 Task: Create a due date automation trigger when advanced on, 2 days after a card is due add fields without custom field "Resume" set to a number lower than 1 and lower or equal to 10 at 11:00 AM.
Action: Mouse moved to (944, 275)
Screenshot: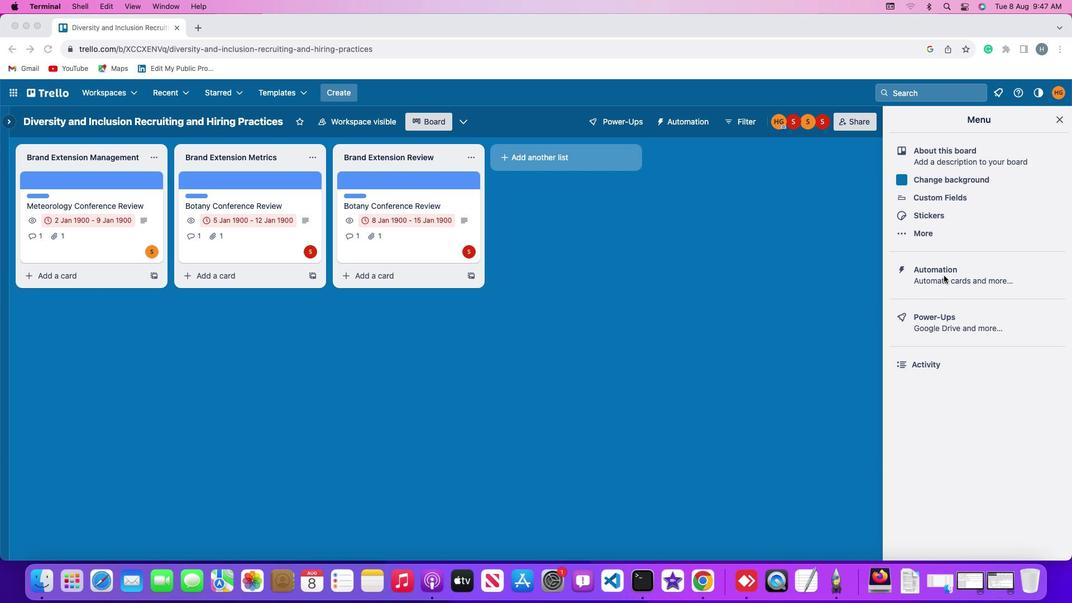 
Action: Mouse pressed left at (944, 275)
Screenshot: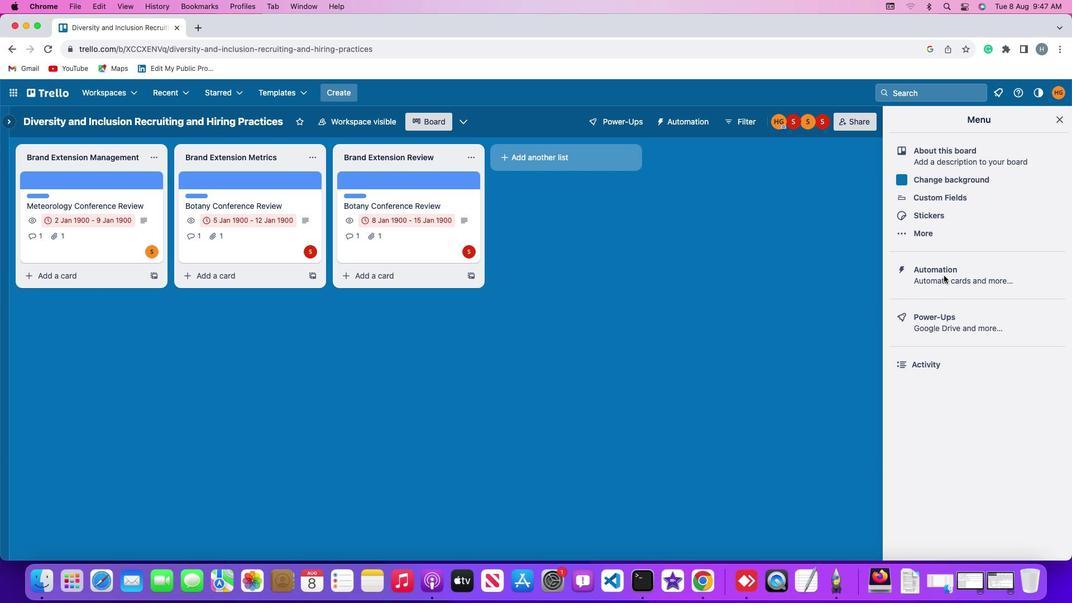 
Action: Mouse pressed left at (944, 275)
Screenshot: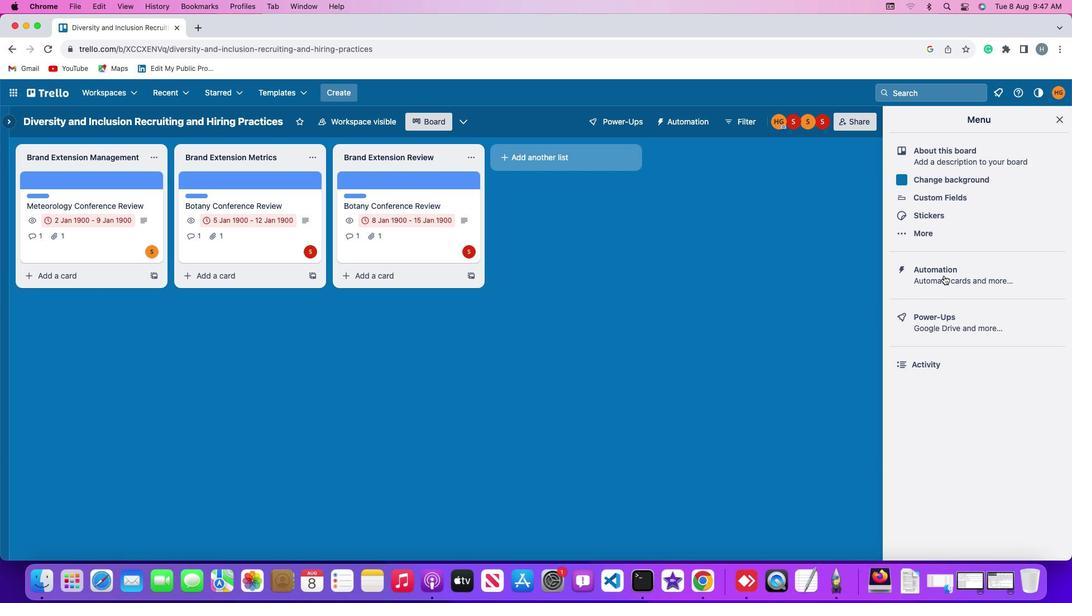 
Action: Mouse moved to (48, 263)
Screenshot: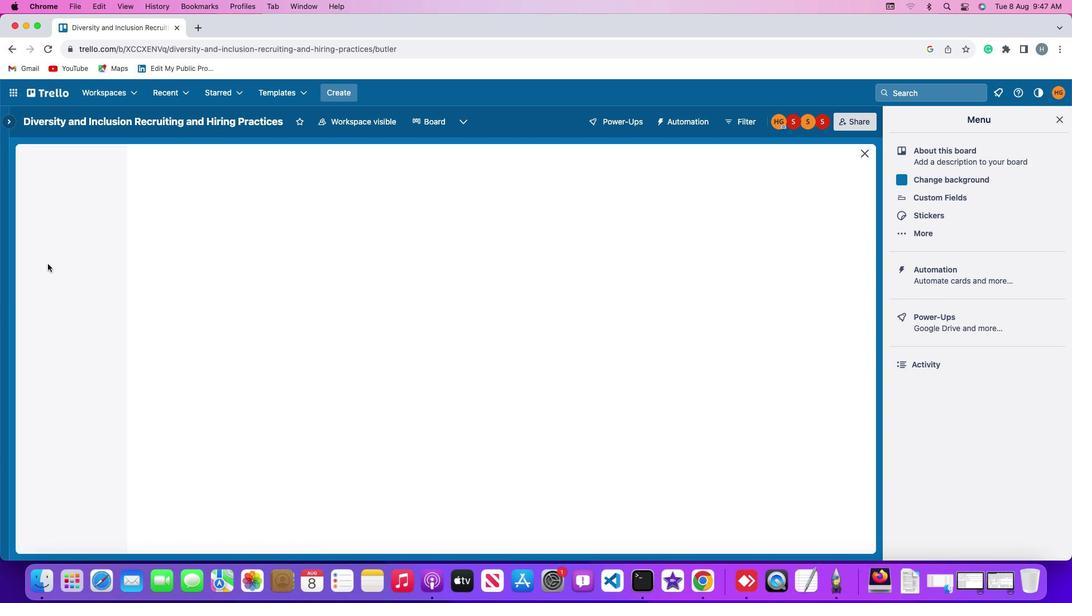 
Action: Mouse pressed left at (48, 263)
Screenshot: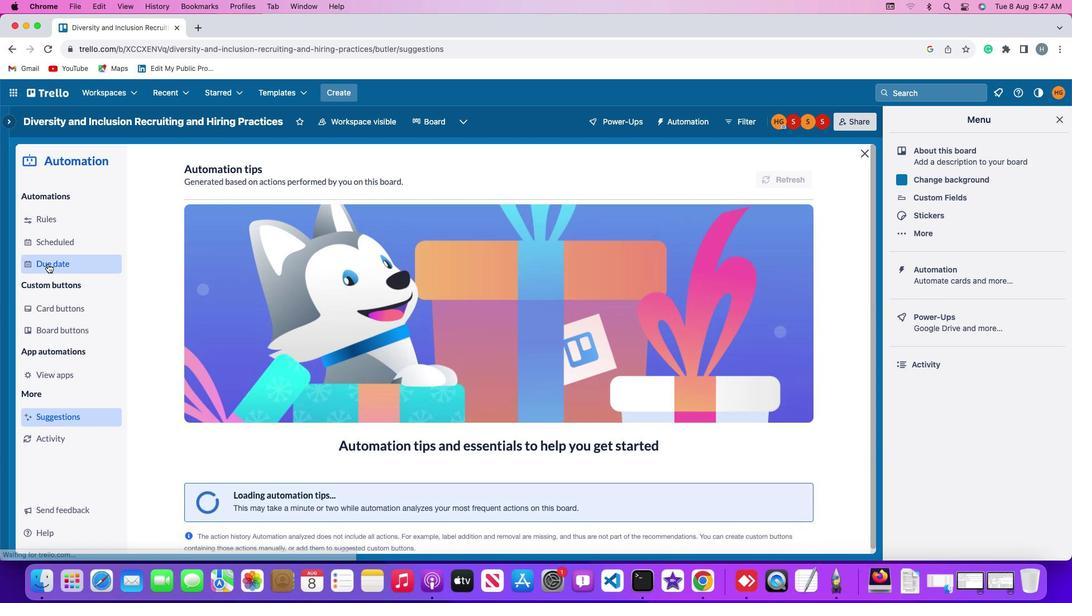 
Action: Mouse moved to (770, 172)
Screenshot: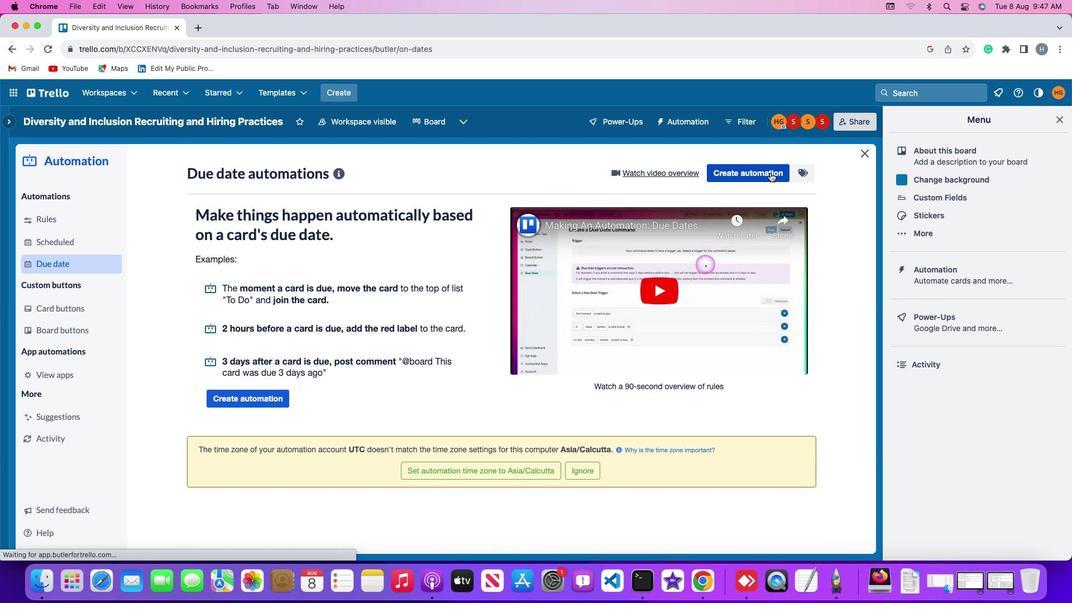 
Action: Mouse pressed left at (770, 172)
Screenshot: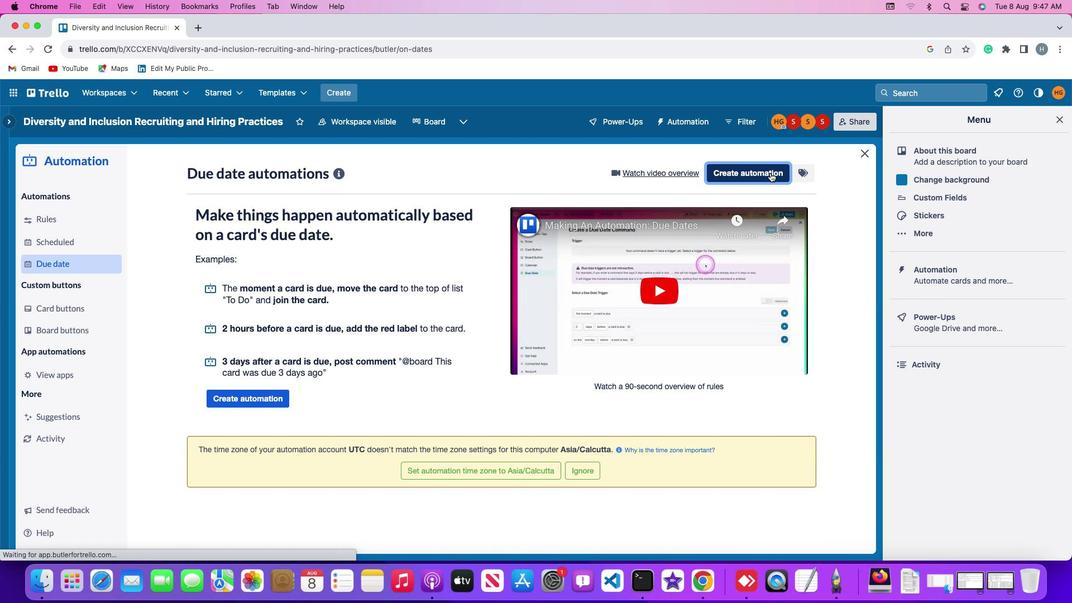 
Action: Mouse moved to (369, 279)
Screenshot: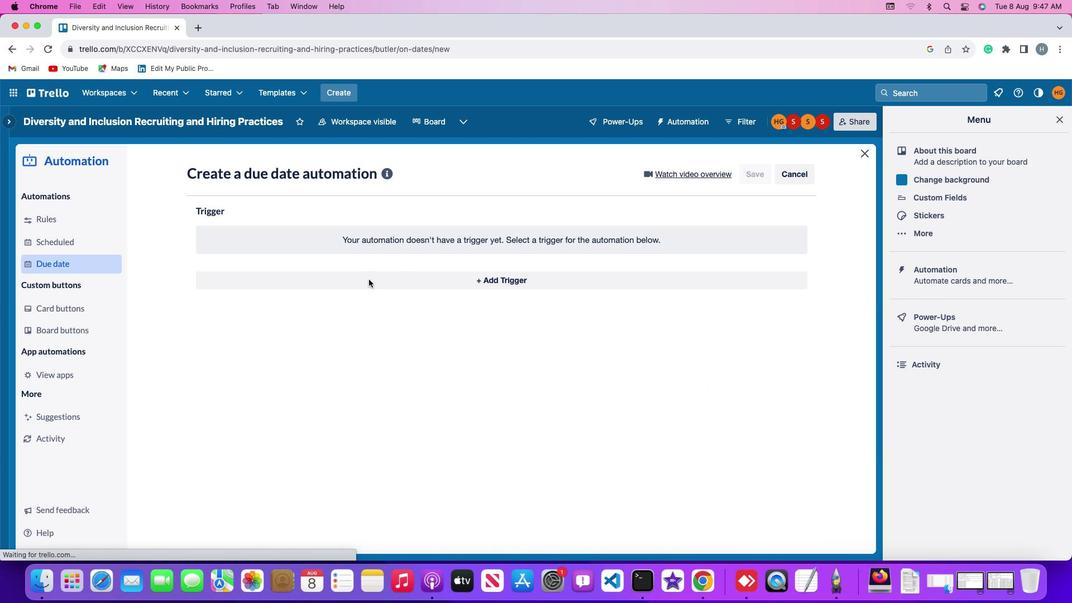 
Action: Mouse pressed left at (369, 279)
Screenshot: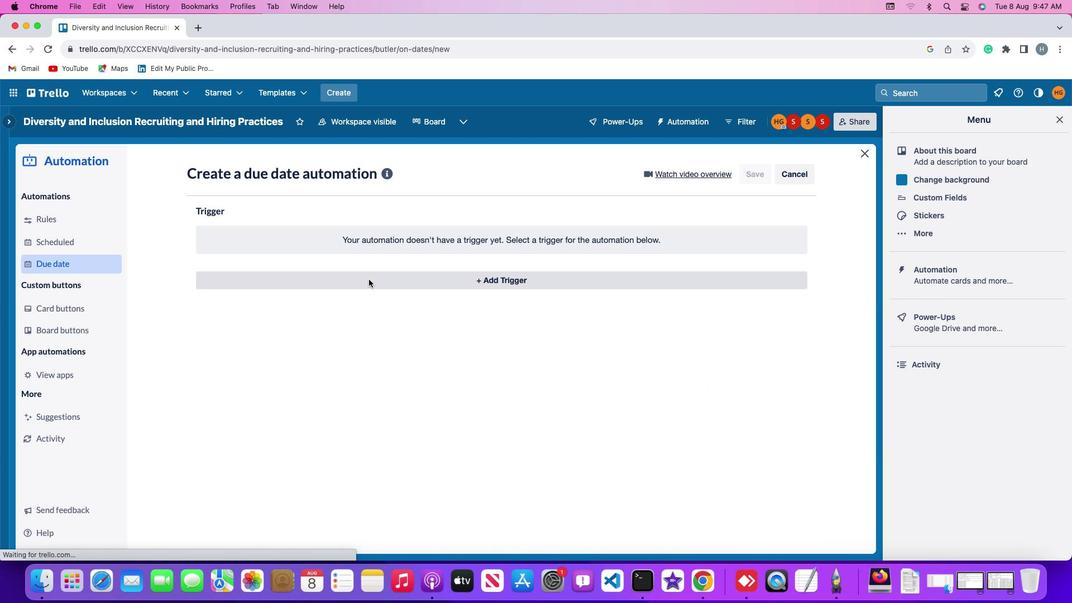 
Action: Mouse moved to (212, 449)
Screenshot: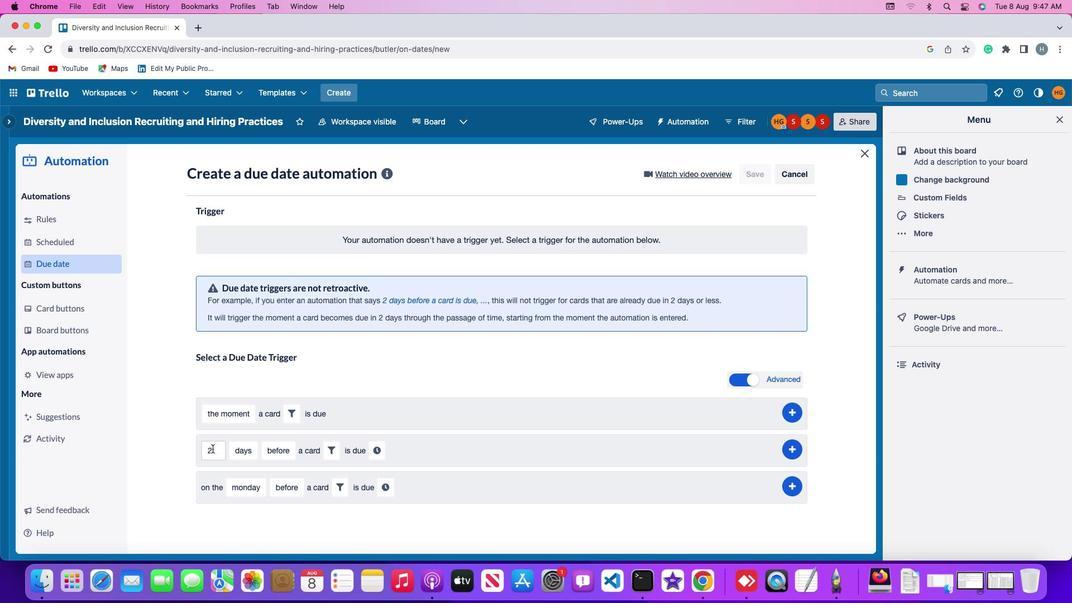
Action: Mouse pressed left at (212, 449)
Screenshot: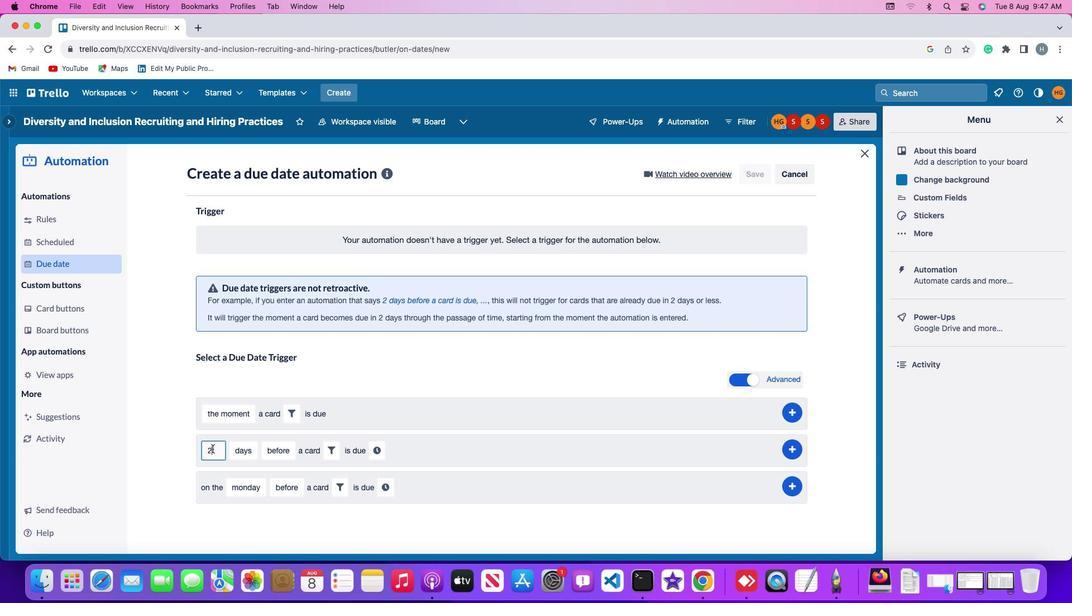 
Action: Key pressed Key.backspace'2'
Screenshot: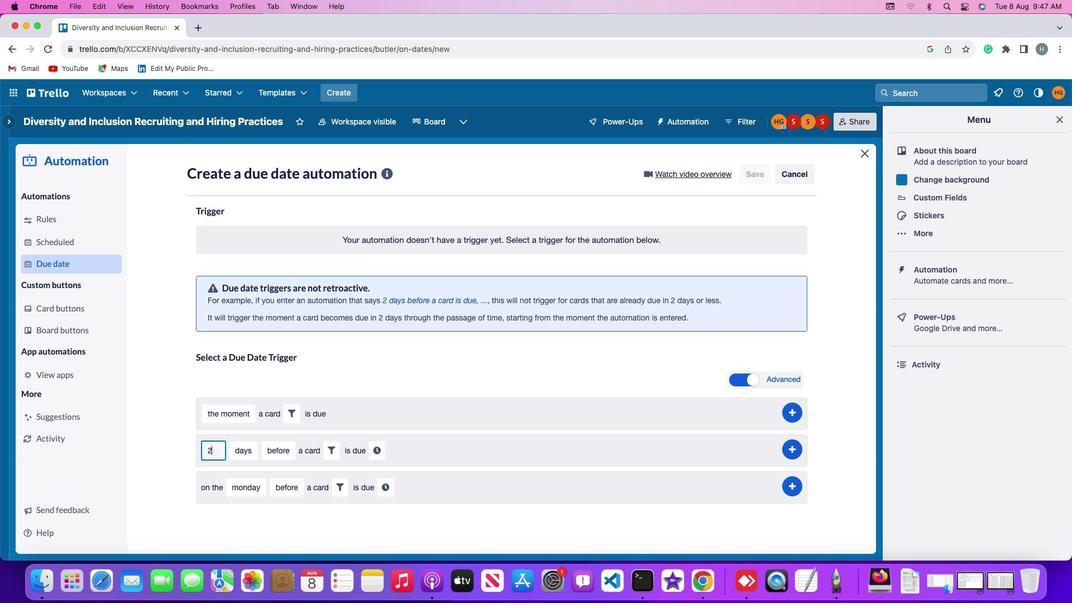 
Action: Mouse moved to (237, 449)
Screenshot: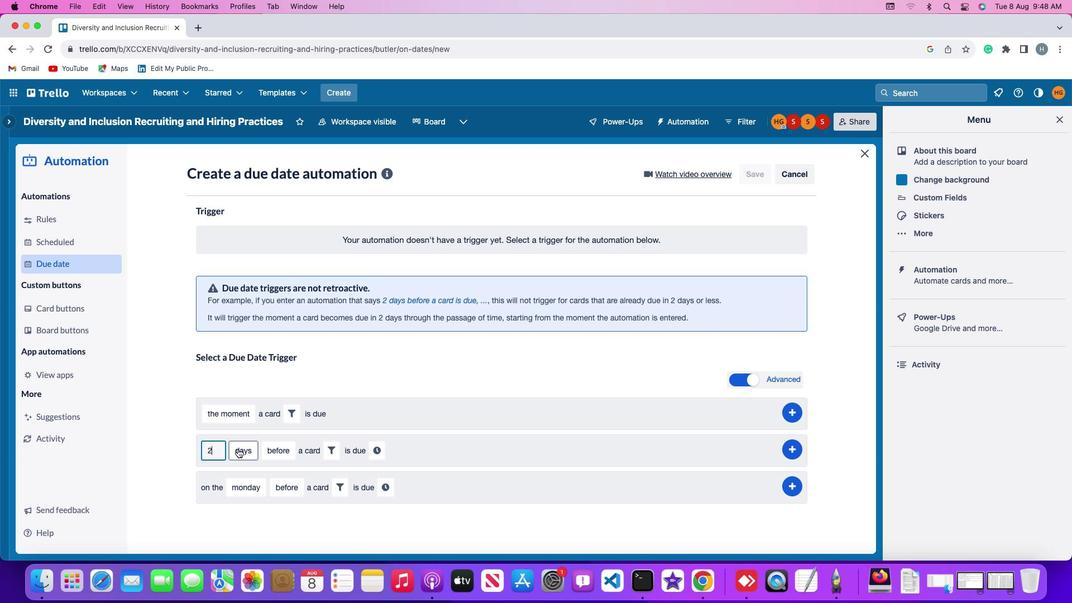 
Action: Mouse pressed left at (237, 449)
Screenshot: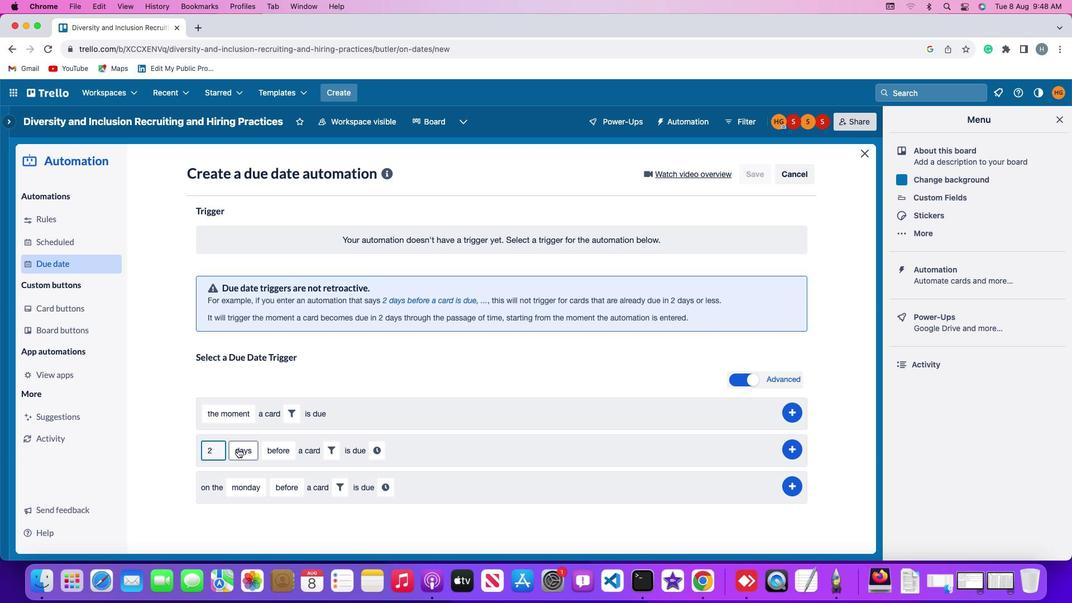 
Action: Mouse moved to (257, 469)
Screenshot: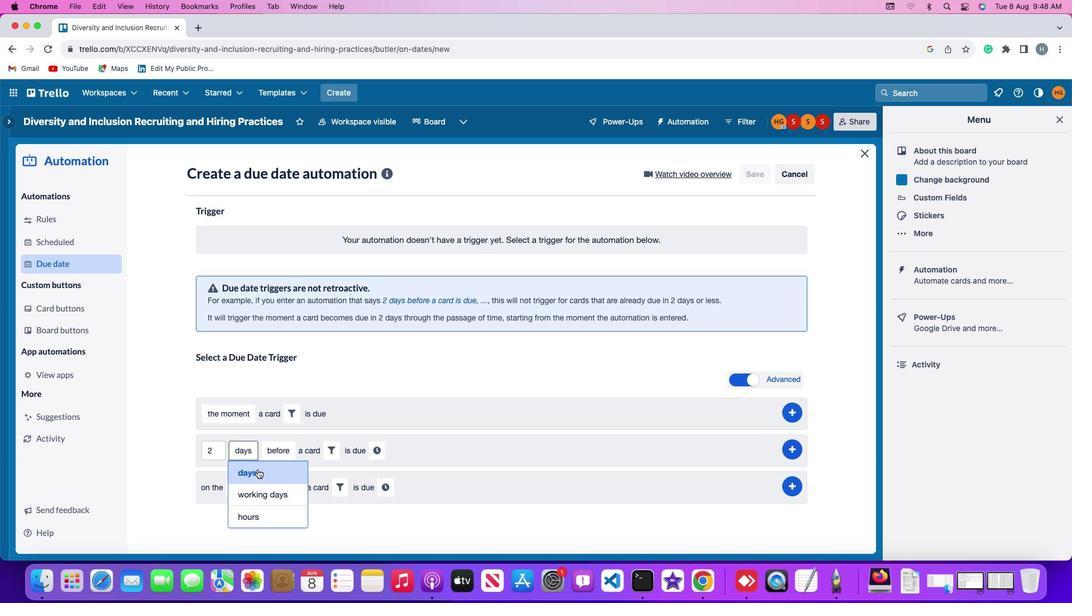 
Action: Mouse pressed left at (257, 469)
Screenshot: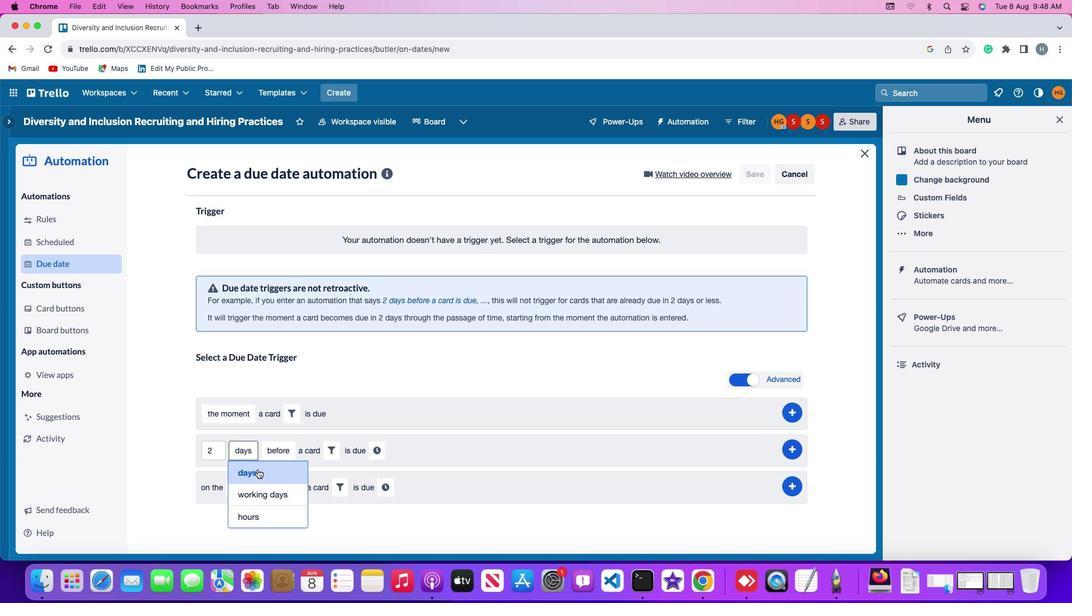 
Action: Mouse moved to (279, 448)
Screenshot: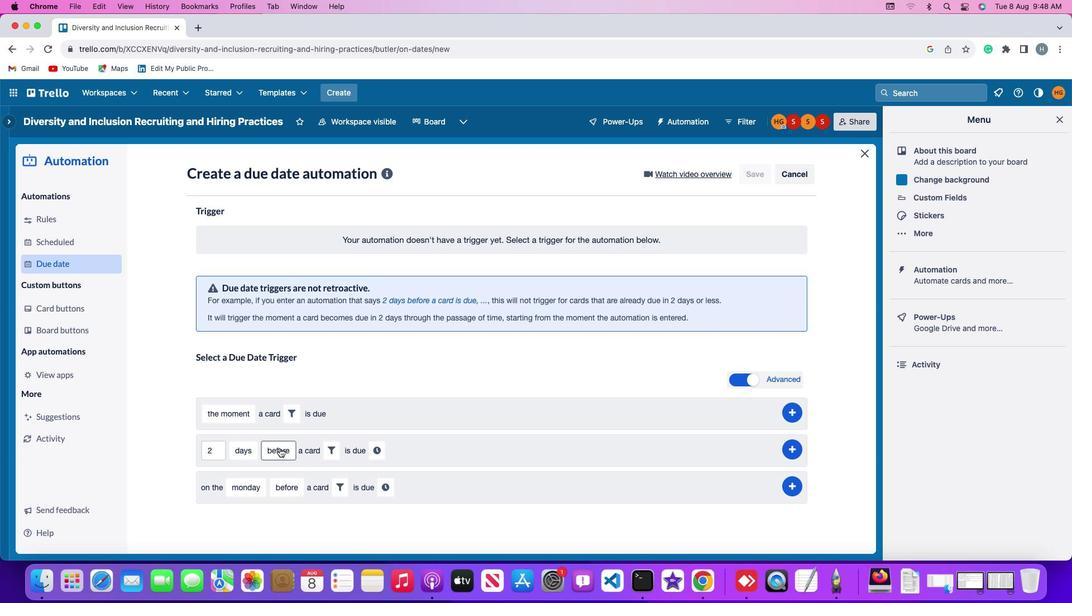 
Action: Mouse pressed left at (279, 448)
Screenshot: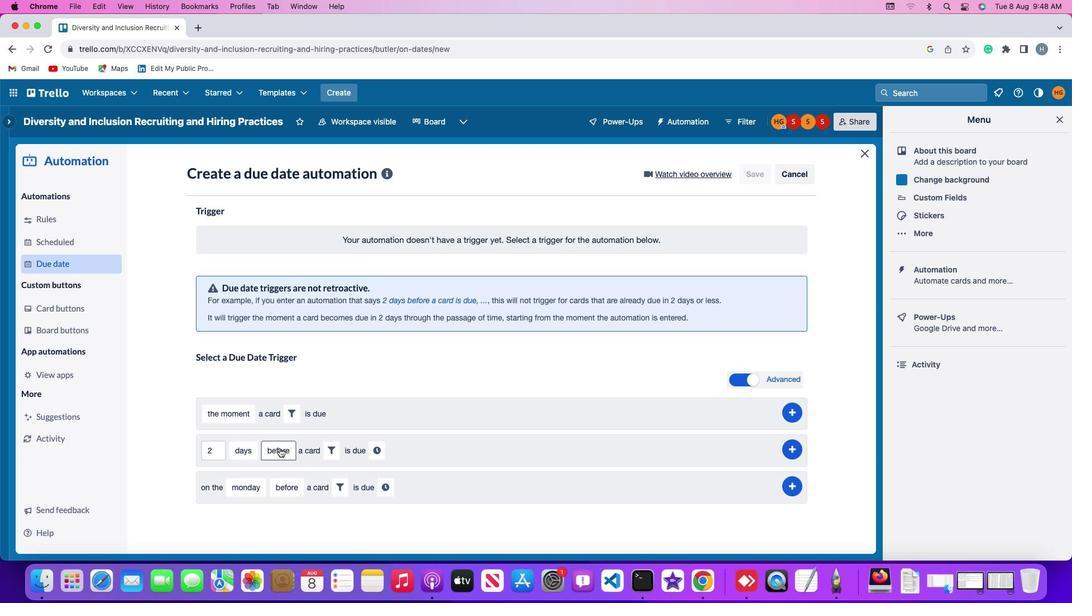 
Action: Mouse moved to (285, 498)
Screenshot: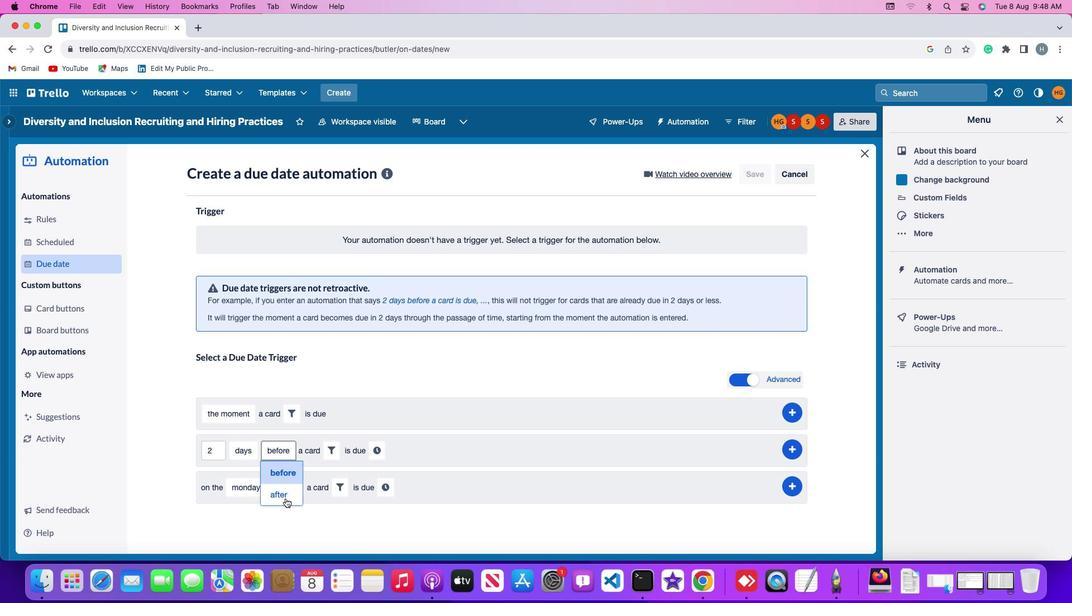 
Action: Mouse pressed left at (285, 498)
Screenshot: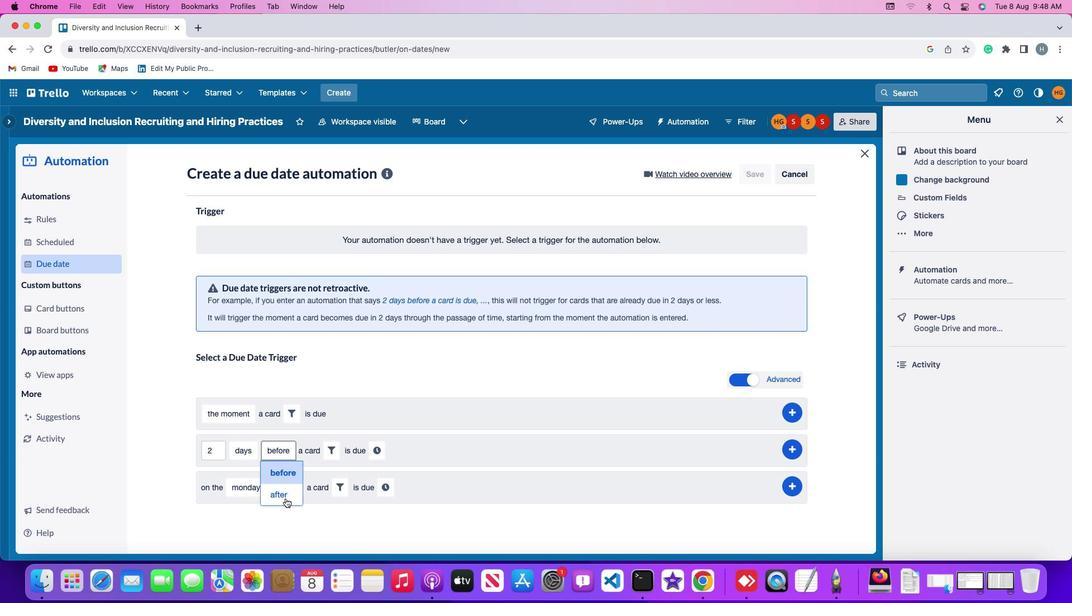 
Action: Mouse moved to (327, 452)
Screenshot: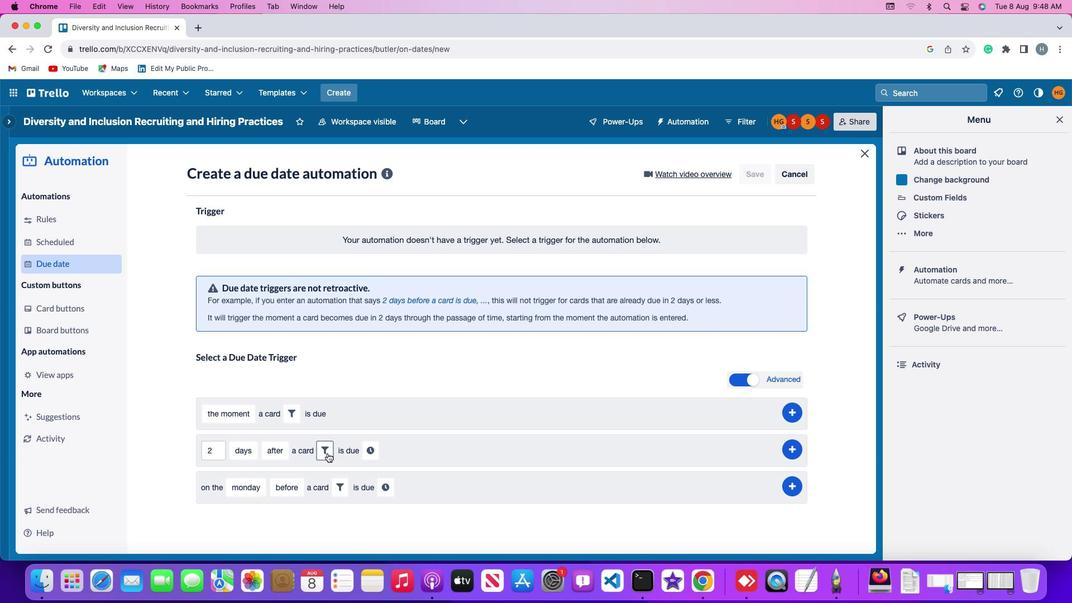 
Action: Mouse pressed left at (327, 452)
Screenshot: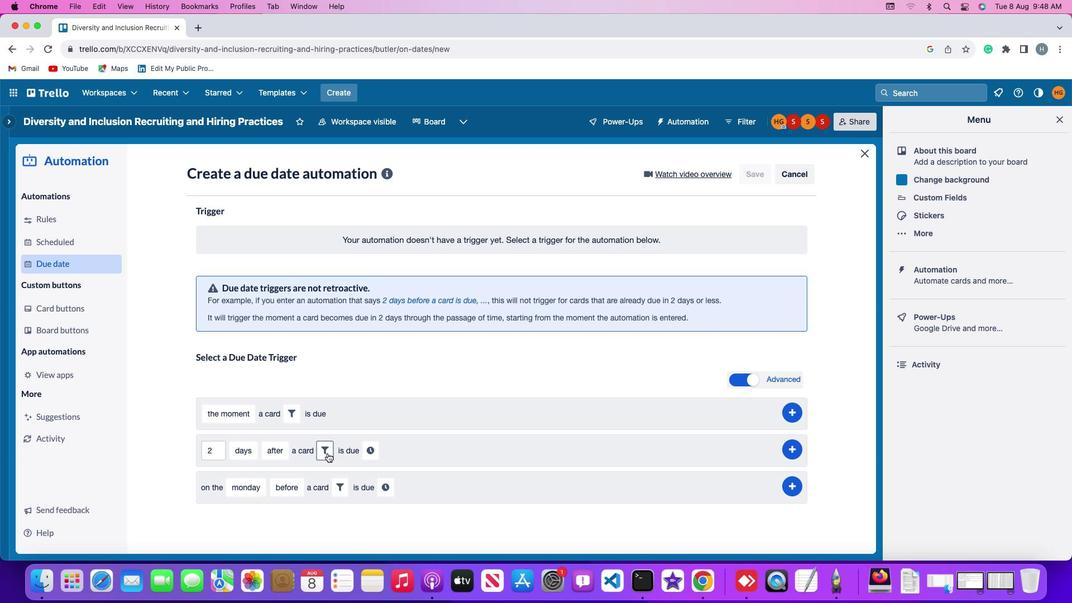 
Action: Mouse moved to (502, 488)
Screenshot: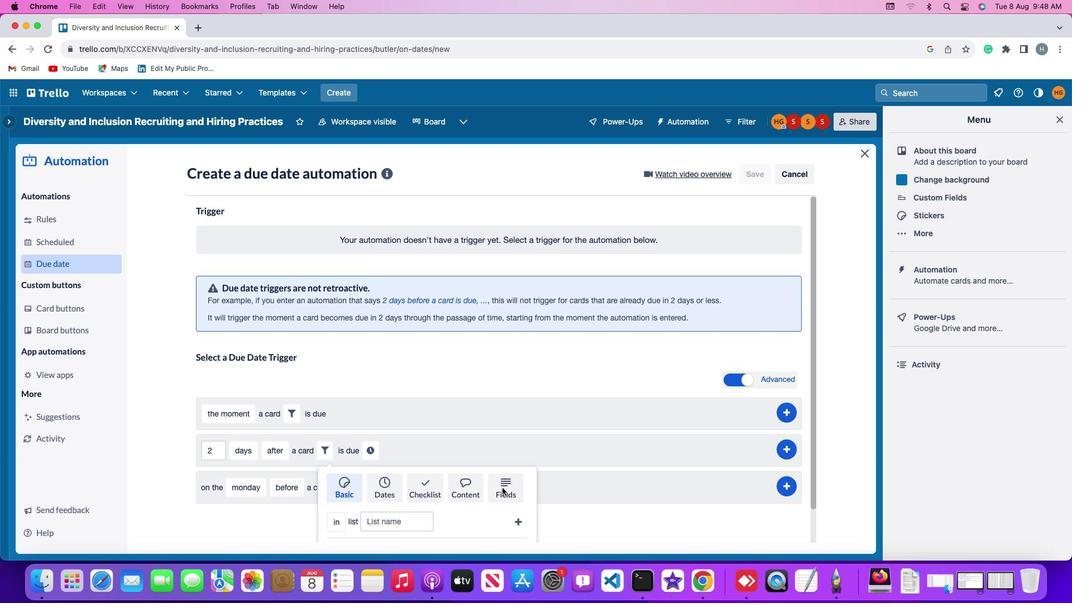 
Action: Mouse pressed left at (502, 488)
Screenshot: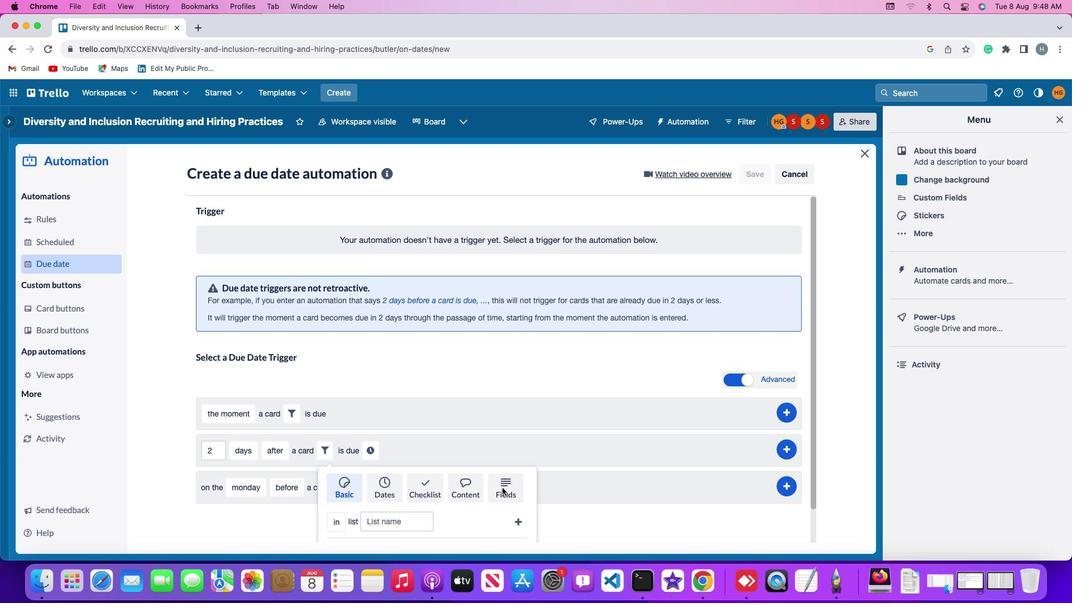 
Action: Mouse moved to (302, 521)
Screenshot: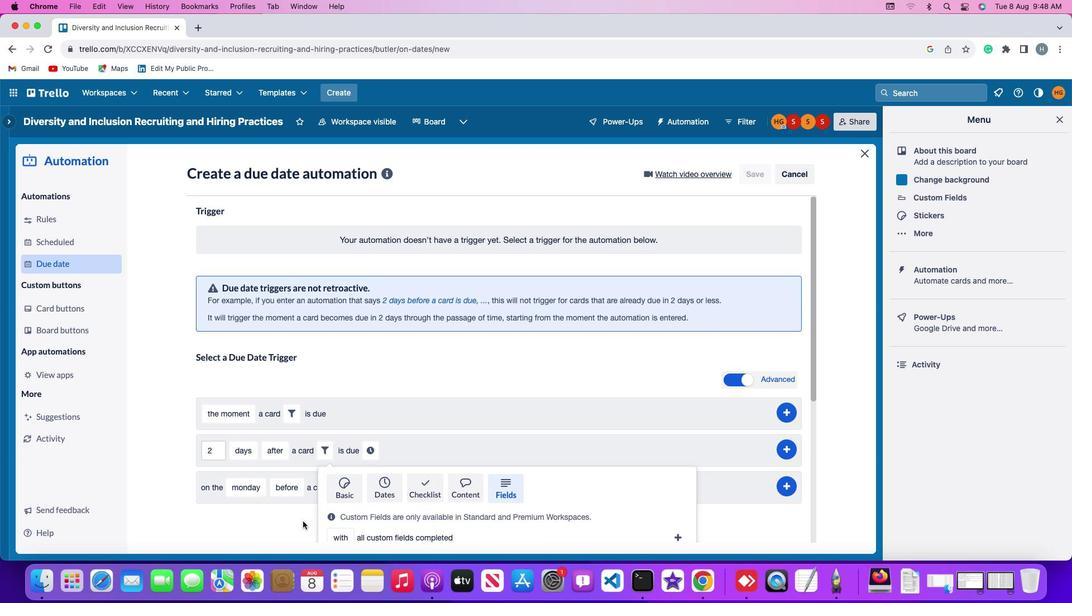 
Action: Mouse scrolled (302, 521) with delta (0, 0)
Screenshot: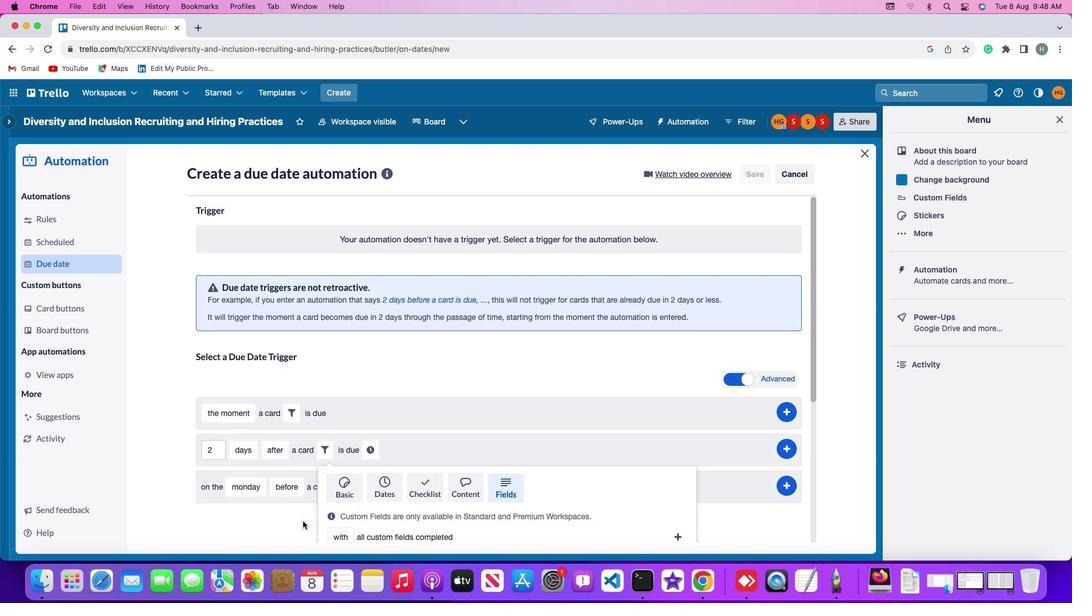 
Action: Mouse scrolled (302, 521) with delta (0, 0)
Screenshot: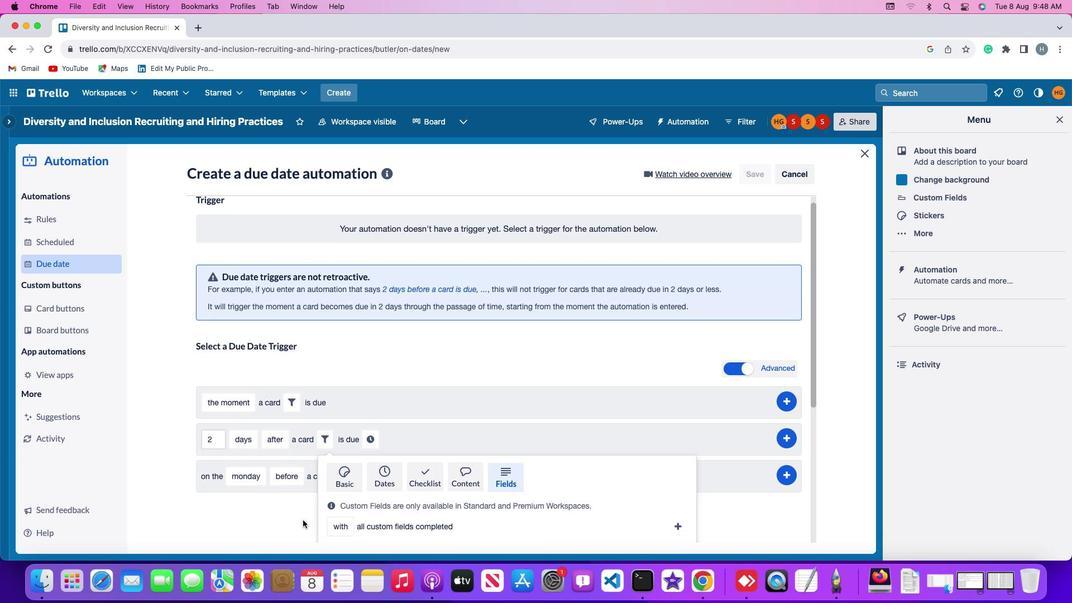 
Action: Mouse scrolled (302, 521) with delta (0, -1)
Screenshot: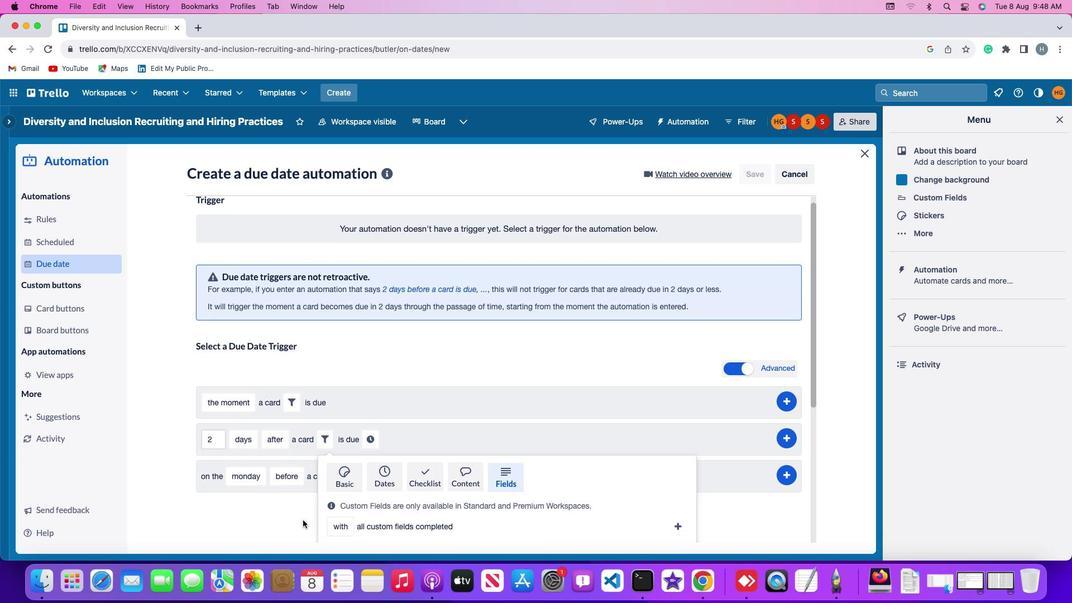 
Action: Mouse moved to (302, 521)
Screenshot: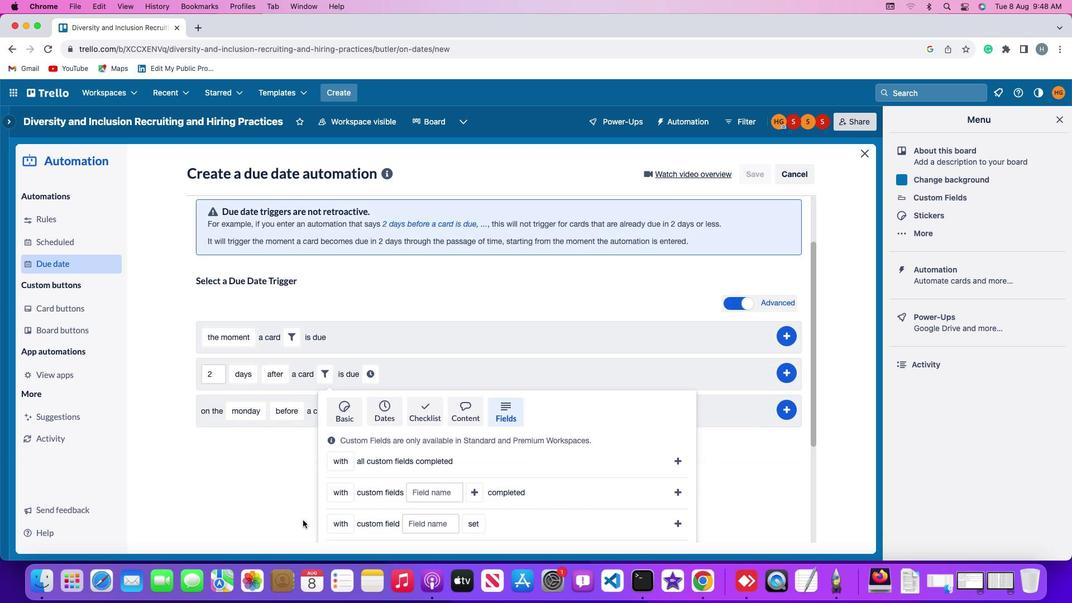 
Action: Mouse scrolled (302, 521) with delta (0, -2)
Screenshot: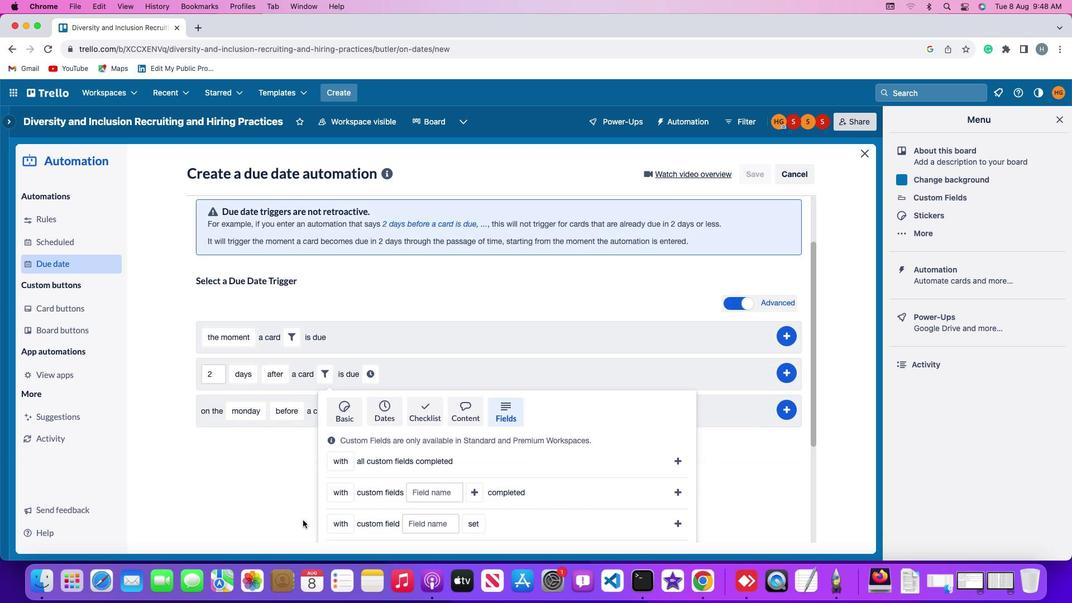 
Action: Mouse moved to (302, 519)
Screenshot: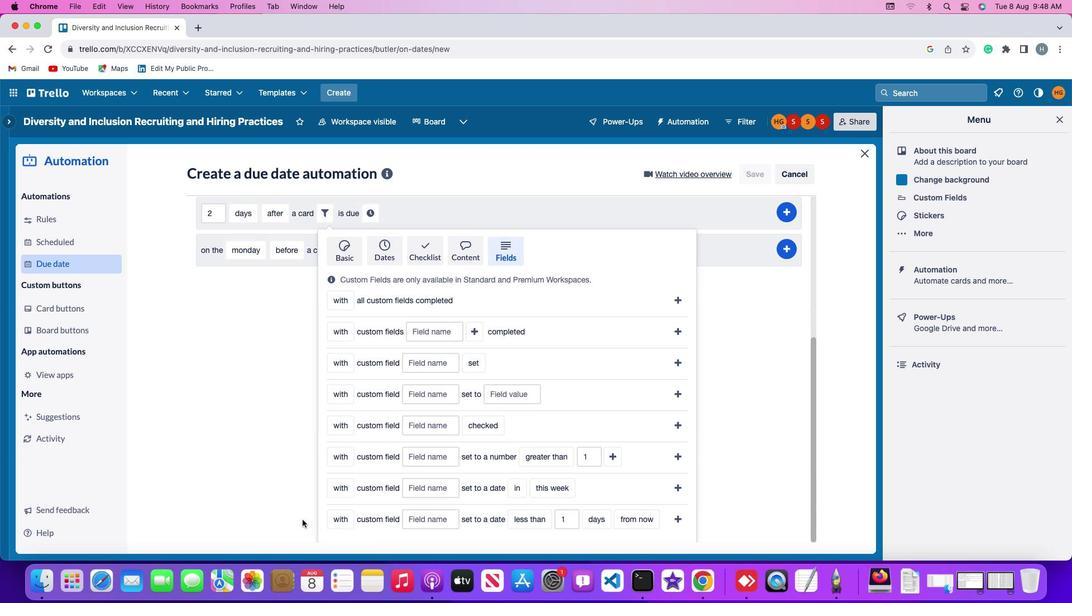 
Action: Mouse scrolled (302, 519) with delta (0, 0)
Screenshot: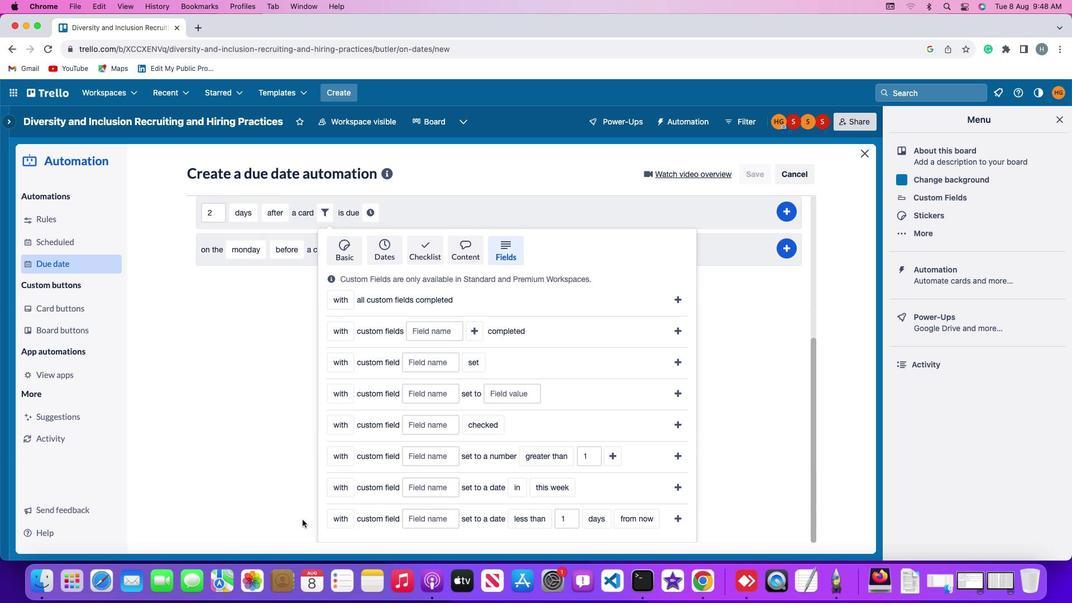 
Action: Mouse moved to (332, 455)
Screenshot: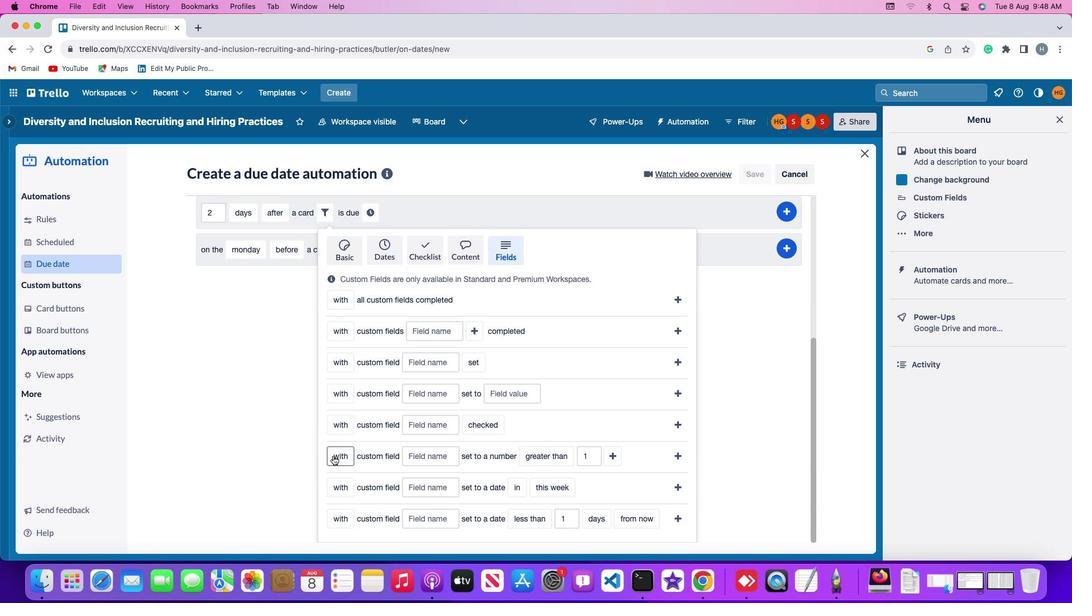 
Action: Mouse pressed left at (332, 455)
Screenshot: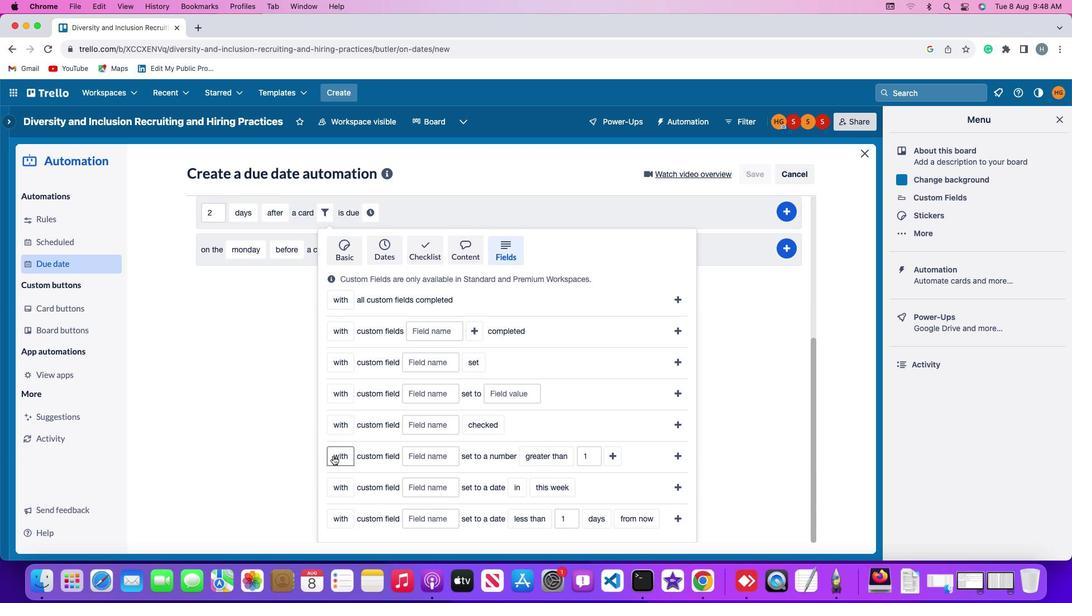 
Action: Mouse moved to (339, 499)
Screenshot: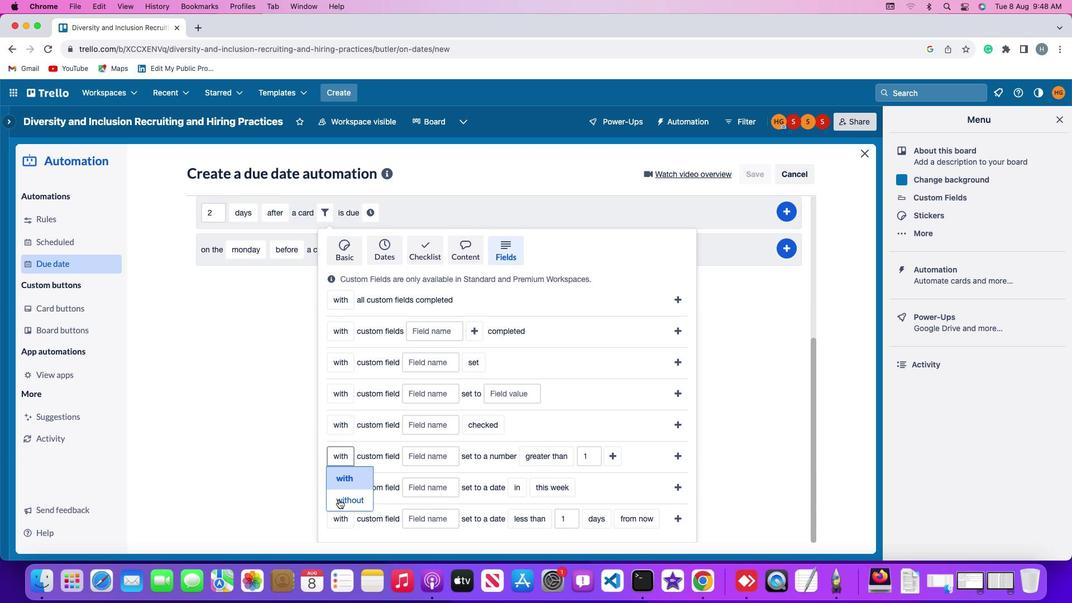 
Action: Mouse pressed left at (339, 499)
Screenshot: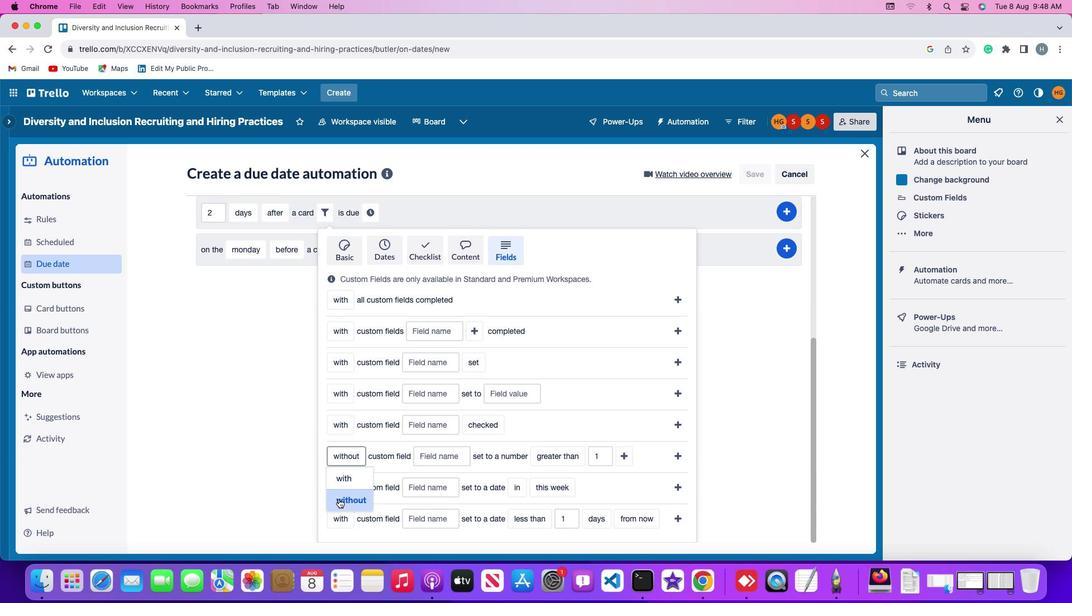 
Action: Mouse moved to (434, 457)
Screenshot: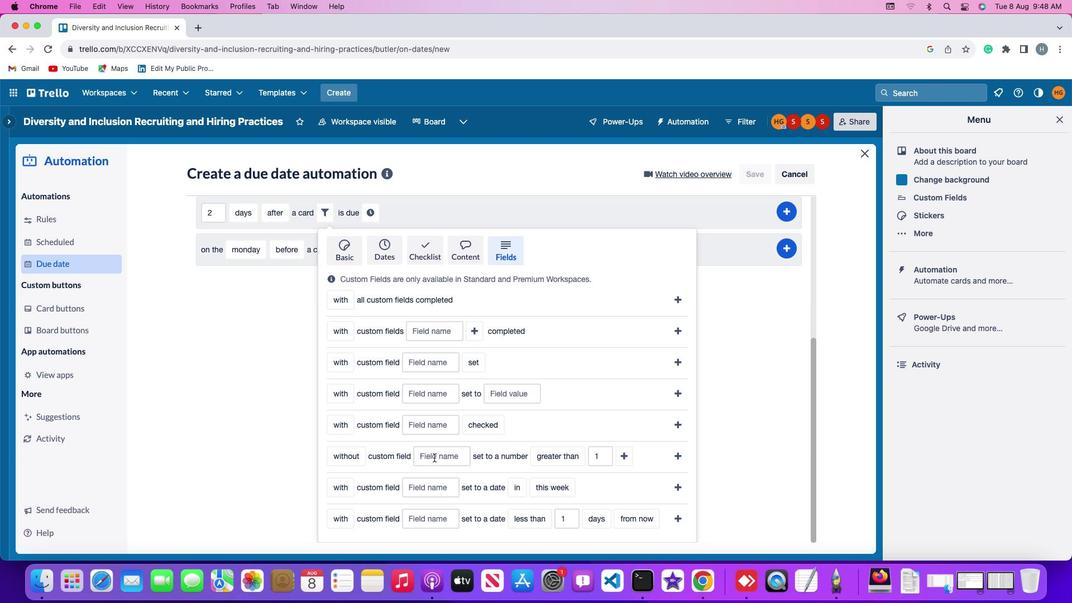 
Action: Mouse pressed left at (434, 457)
Screenshot: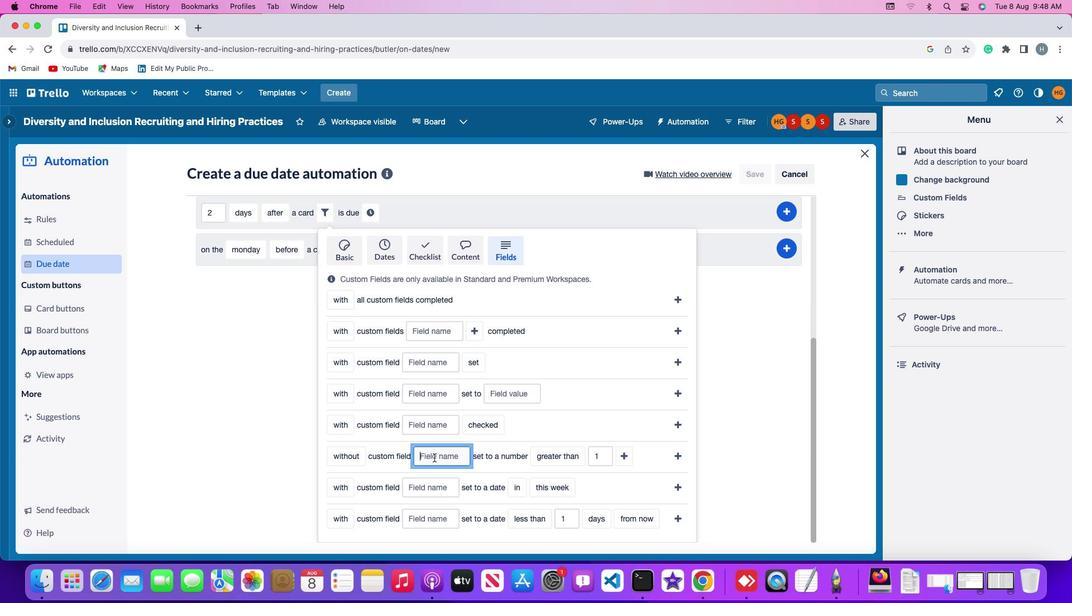 
Action: Mouse moved to (434, 456)
Screenshot: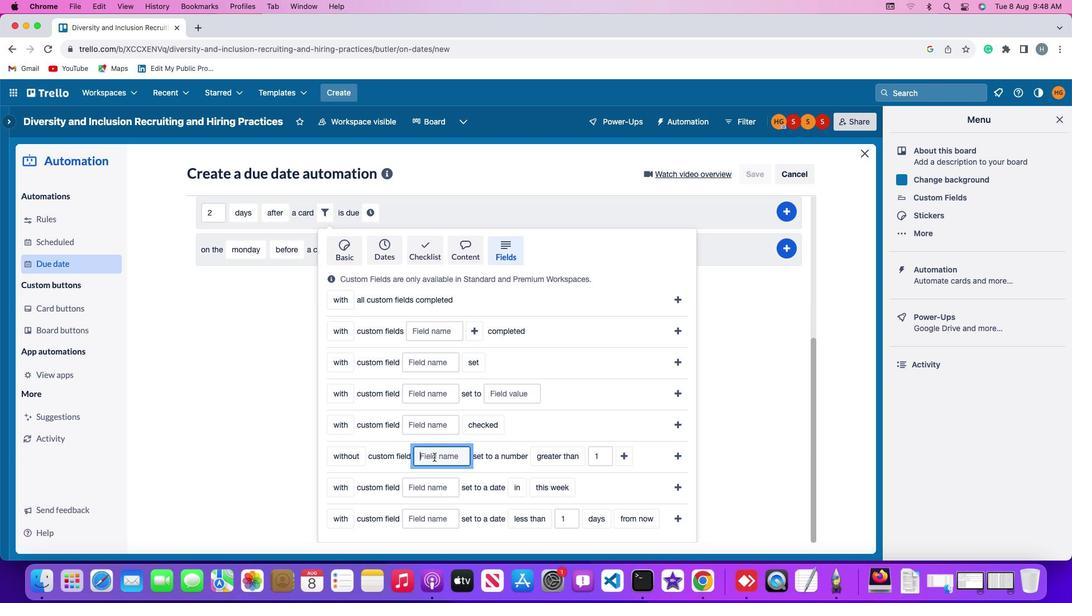 
Action: Key pressed Key.shift'R''e''s''u''m''e'
Screenshot: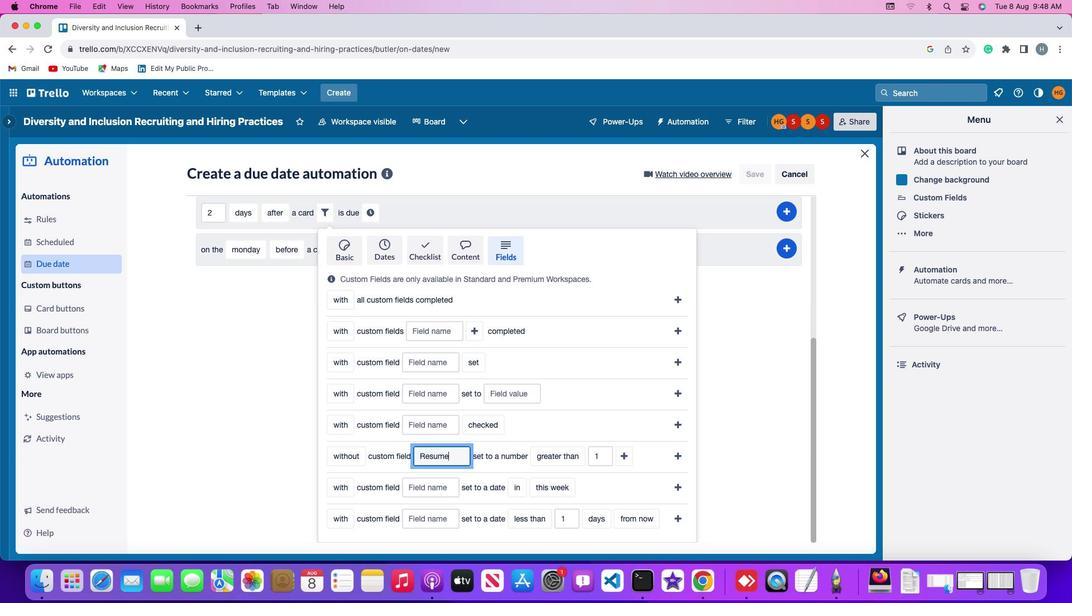 
Action: Mouse moved to (537, 457)
Screenshot: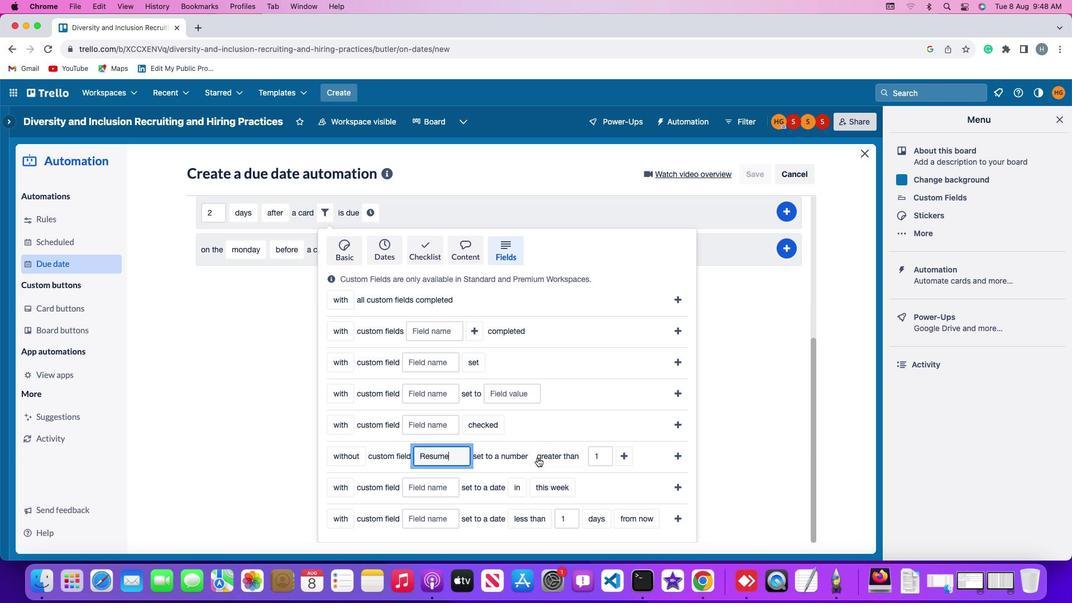 
Action: Mouse pressed left at (537, 457)
Screenshot: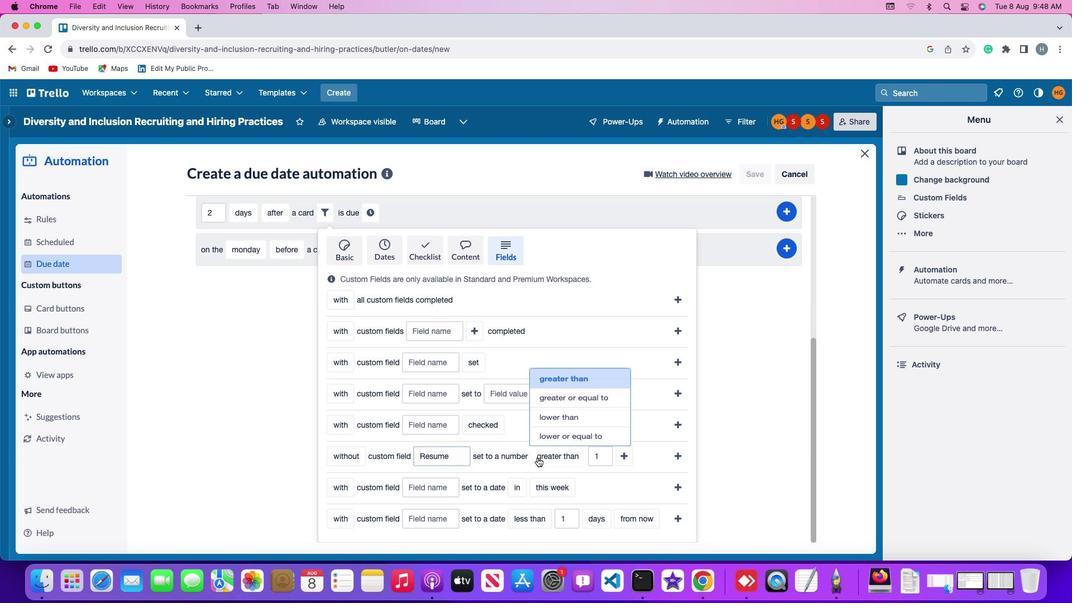 
Action: Mouse moved to (560, 412)
Screenshot: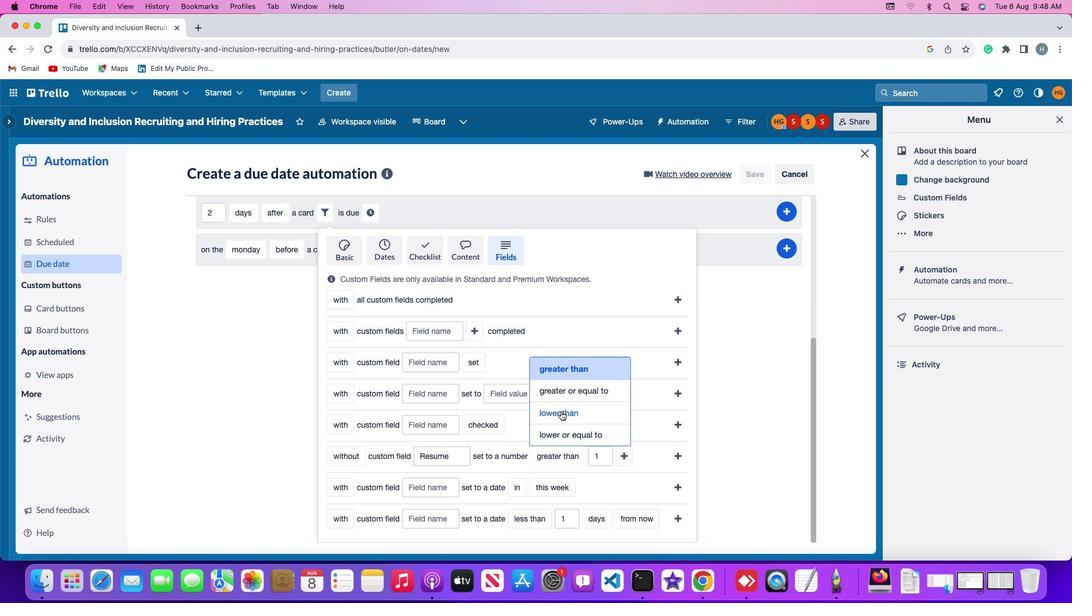 
Action: Mouse pressed left at (560, 412)
Screenshot: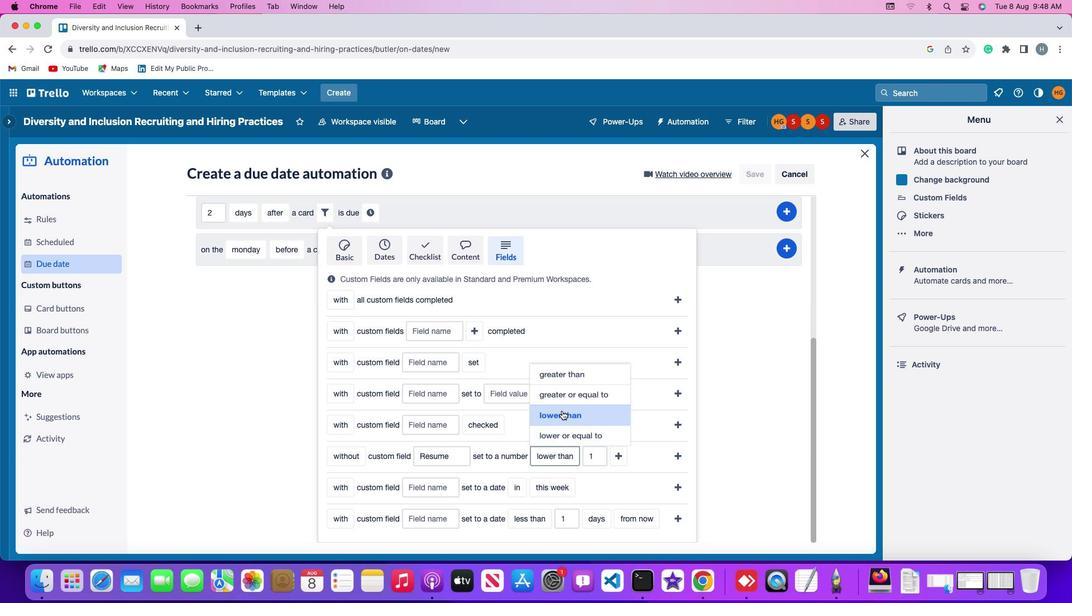 
Action: Mouse moved to (599, 454)
Screenshot: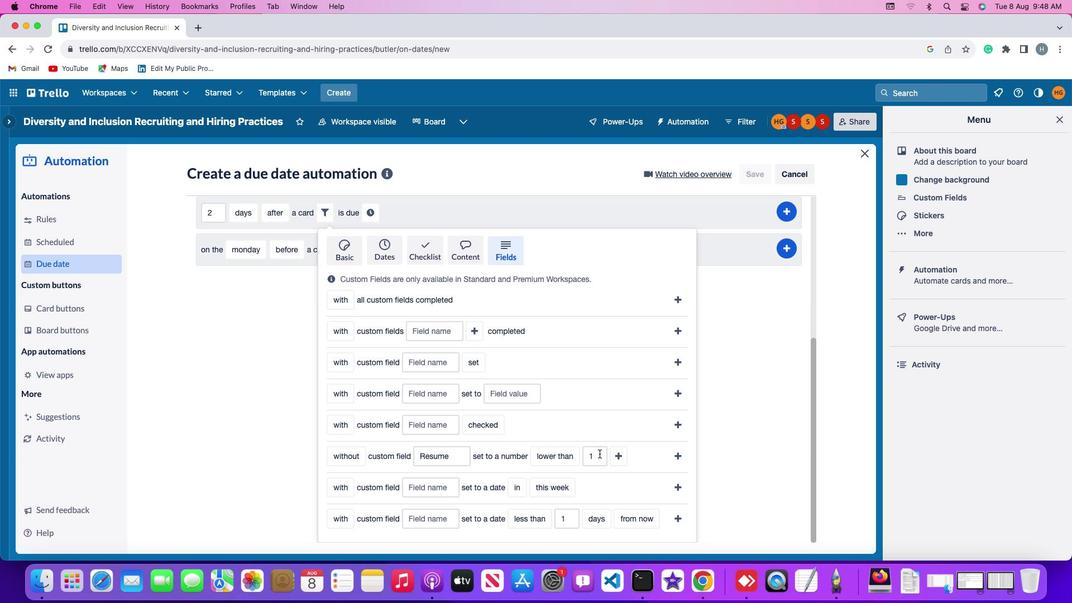 
Action: Mouse pressed left at (599, 454)
Screenshot: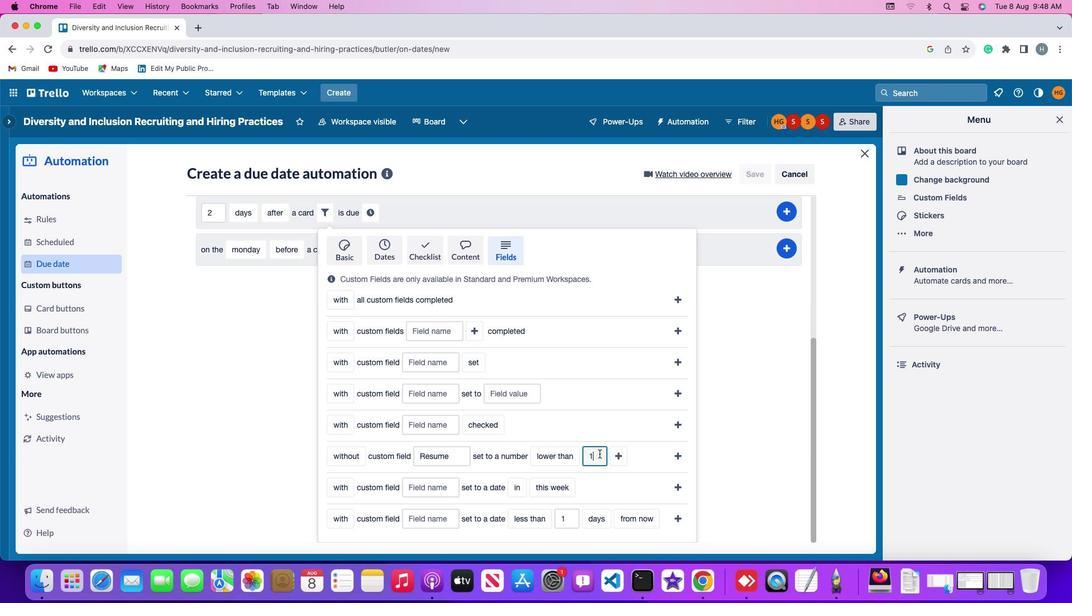 
Action: Key pressed Key.backspace'1'
Screenshot: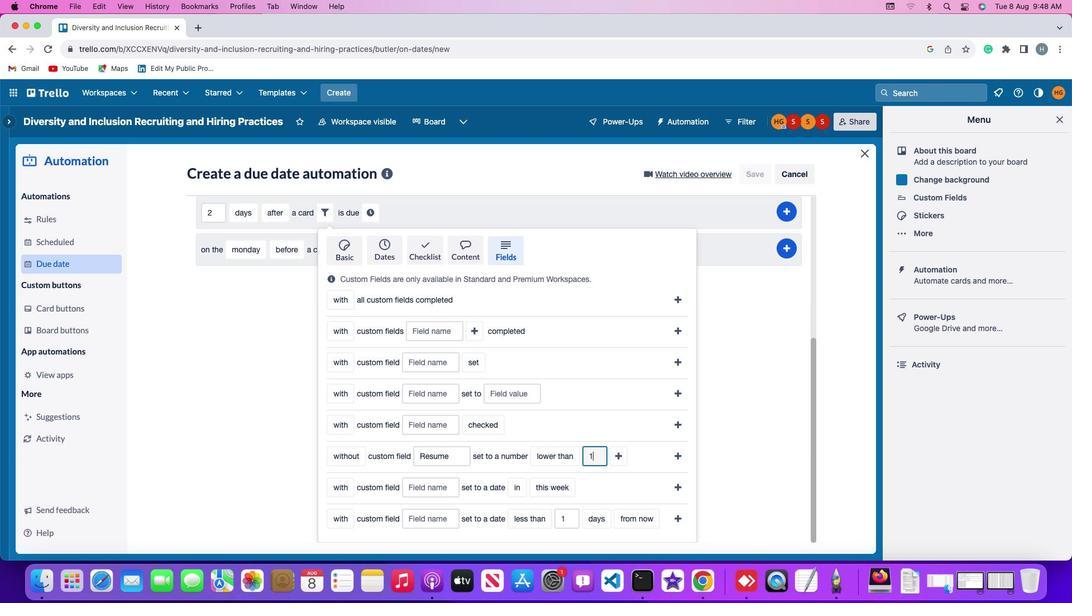 
Action: Mouse moved to (618, 456)
Screenshot: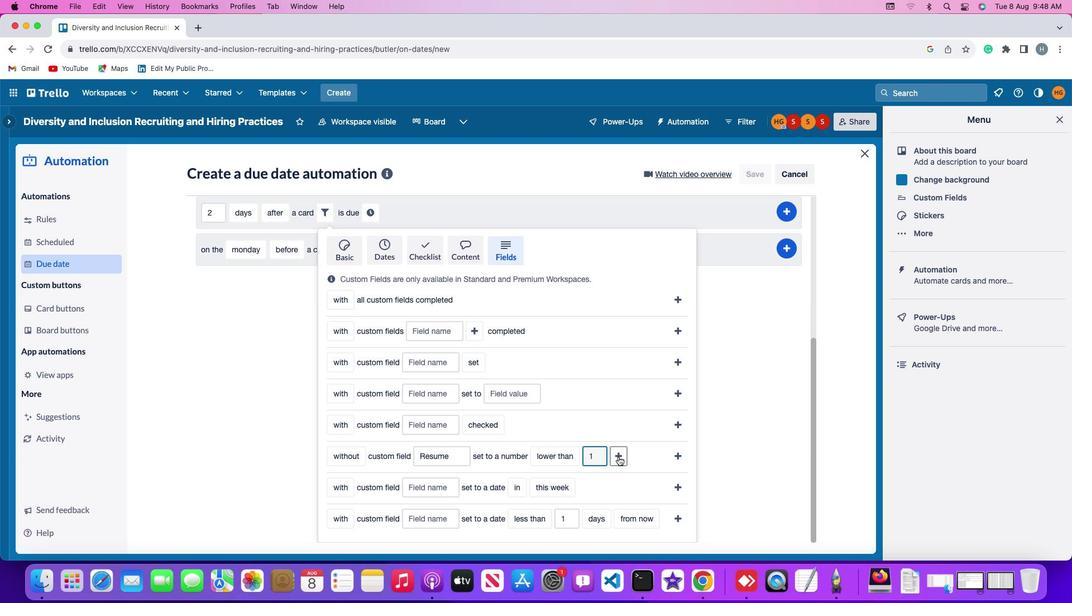 
Action: Mouse pressed left at (618, 456)
Screenshot: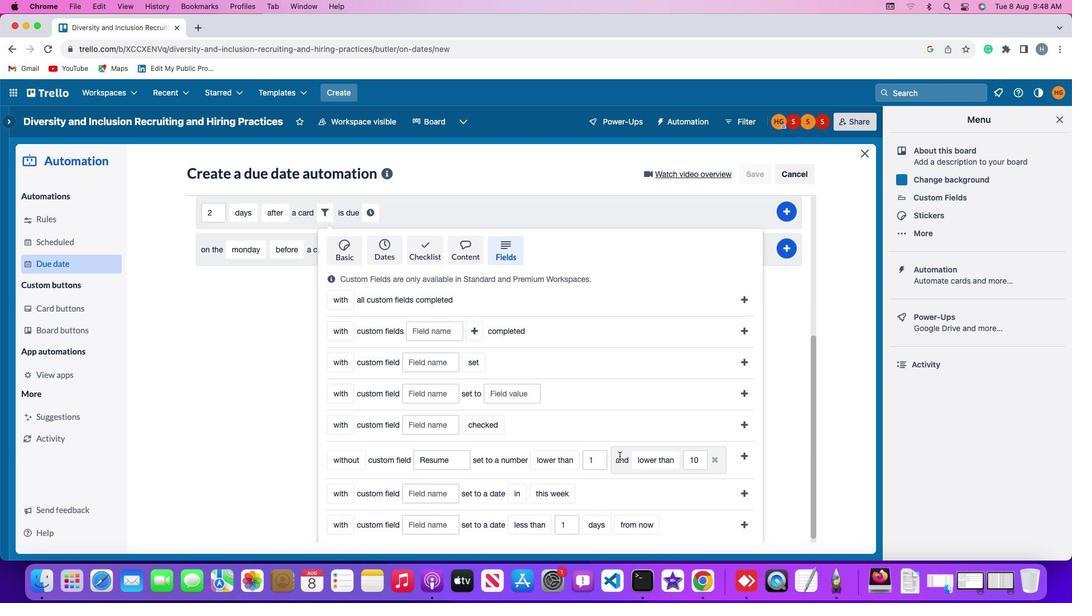 
Action: Mouse moved to (664, 457)
Screenshot: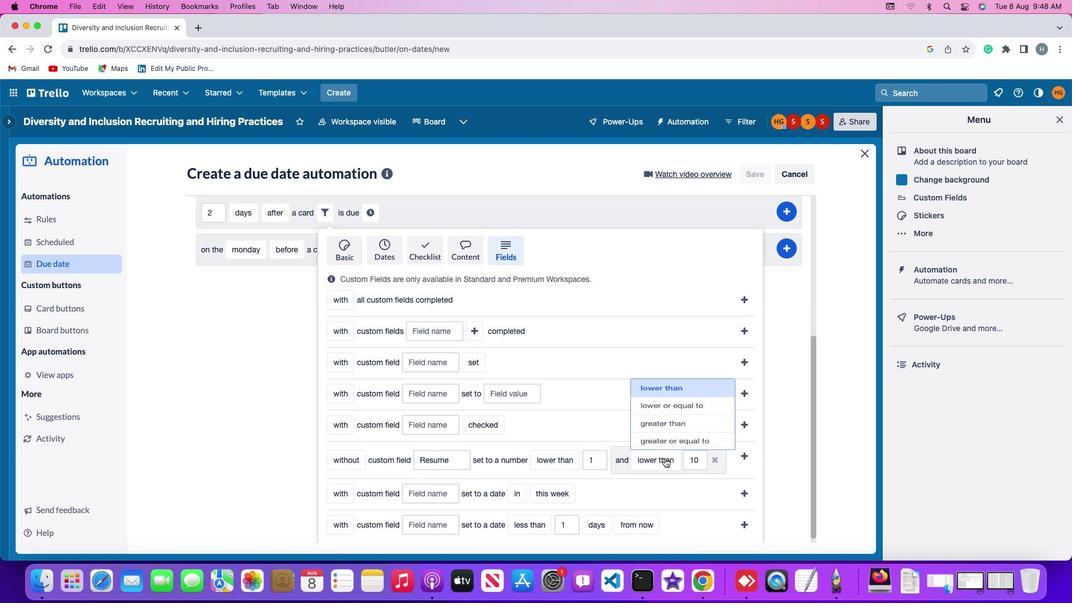 
Action: Mouse pressed left at (664, 457)
Screenshot: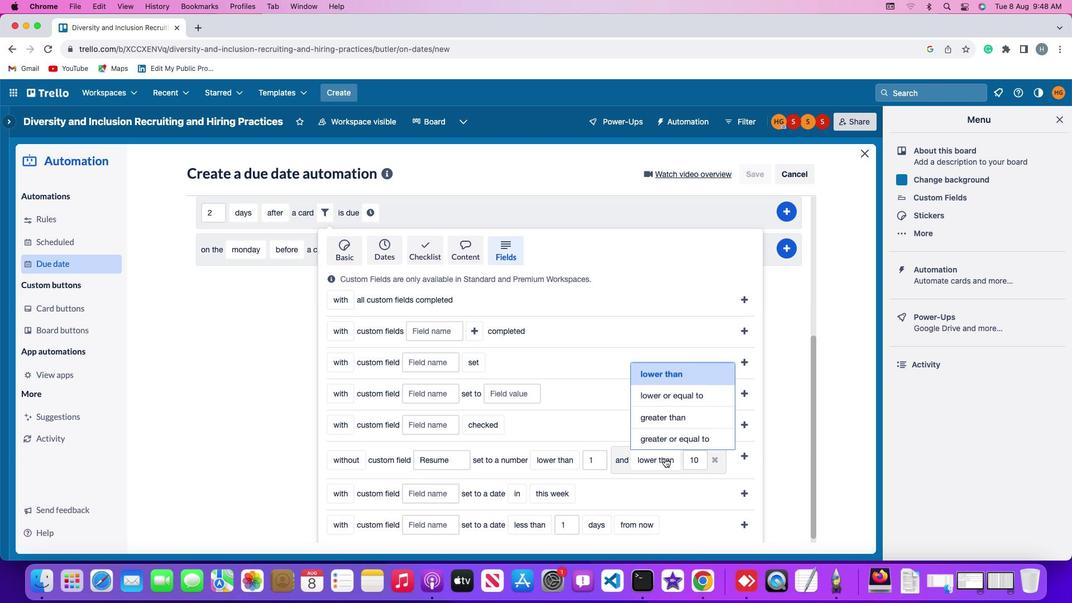 
Action: Mouse moved to (693, 395)
Screenshot: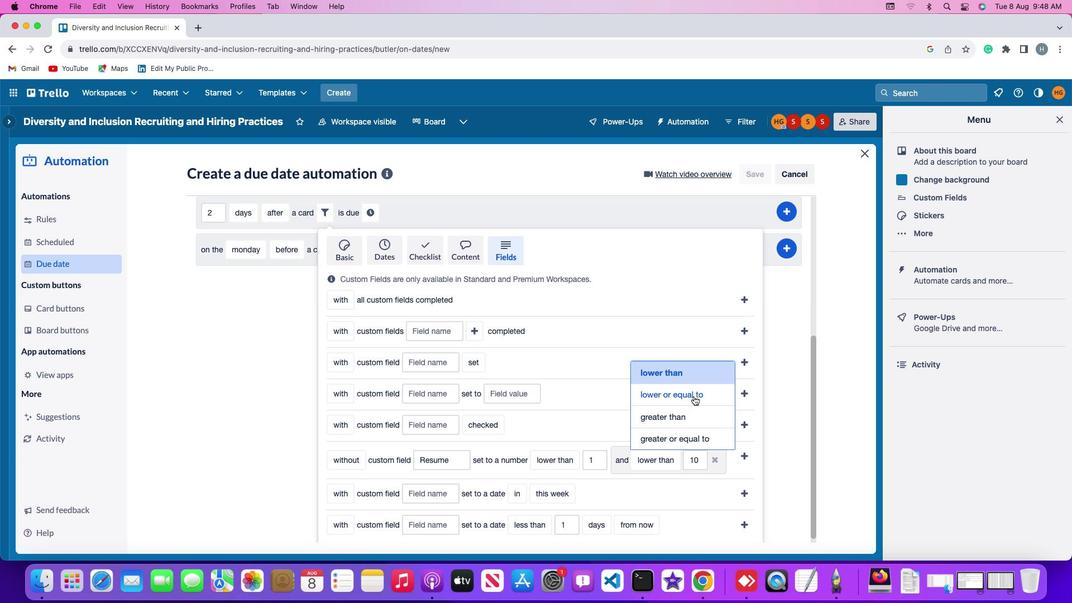 
Action: Mouse pressed left at (693, 395)
Screenshot: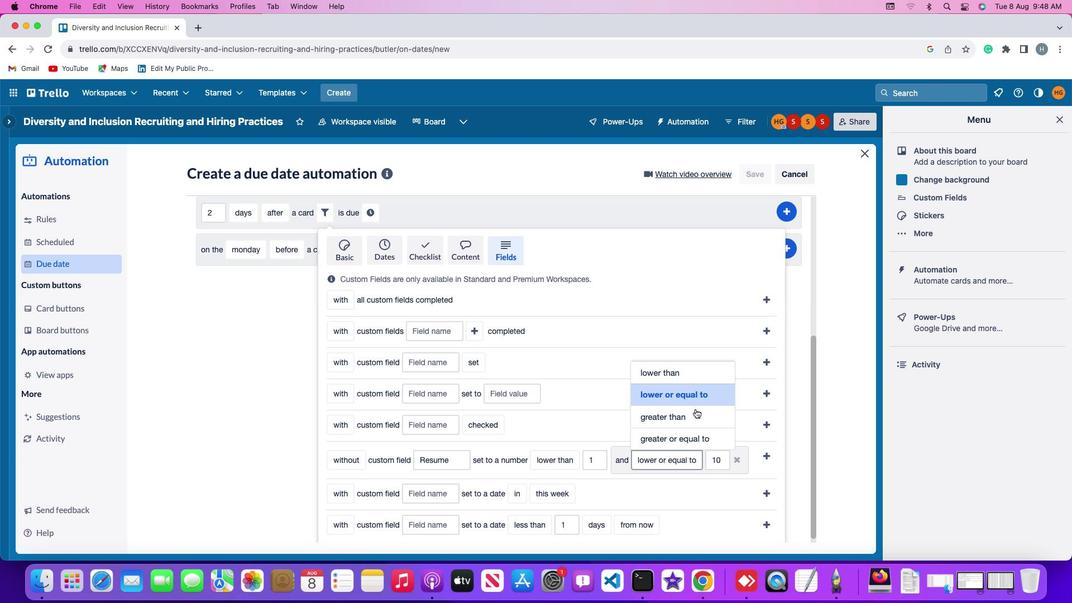 
Action: Mouse moved to (722, 457)
Screenshot: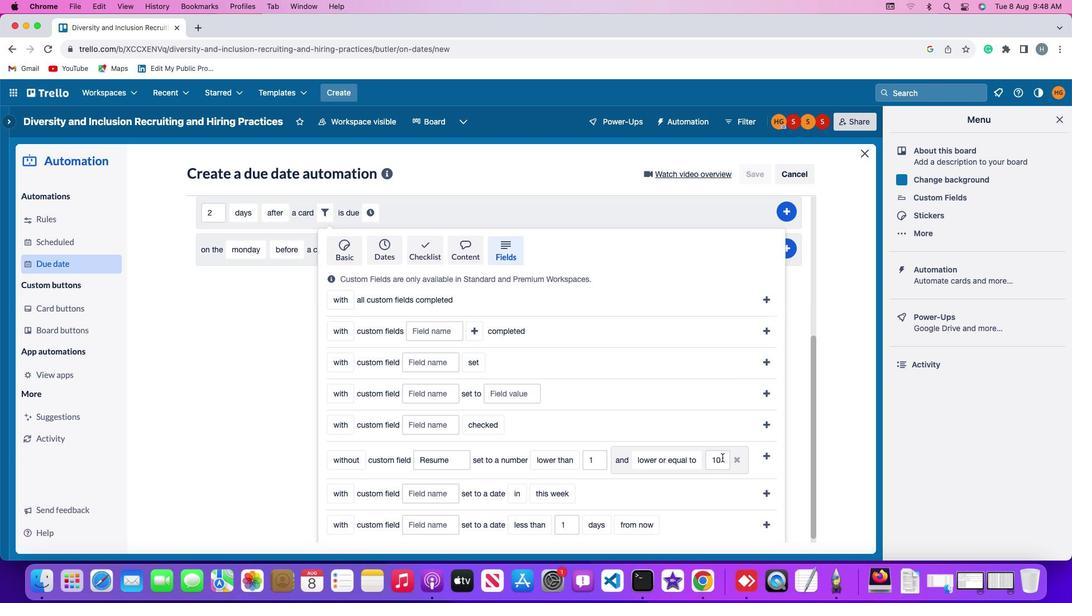 
Action: Mouse pressed left at (722, 457)
Screenshot: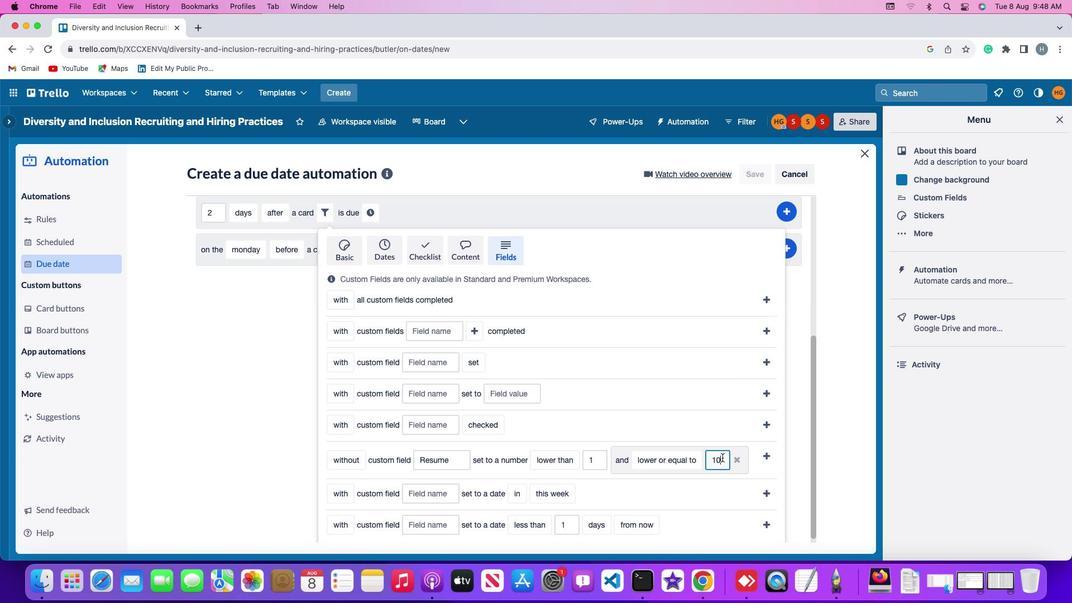 
Action: Mouse moved to (722, 457)
Screenshot: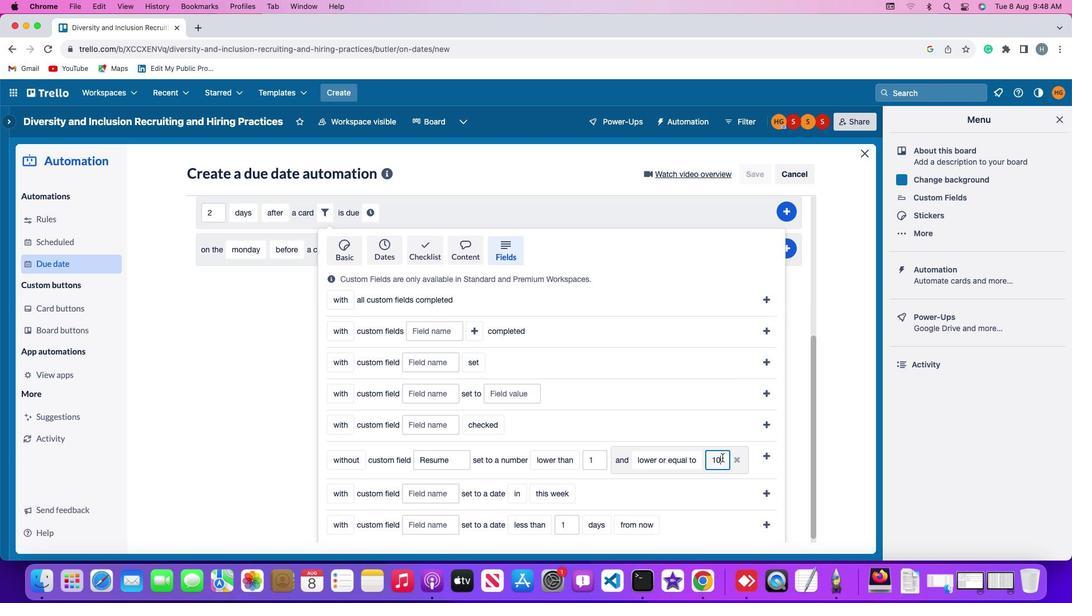 
Action: Key pressed Key.backspaceKey.backspace'1''0'
Screenshot: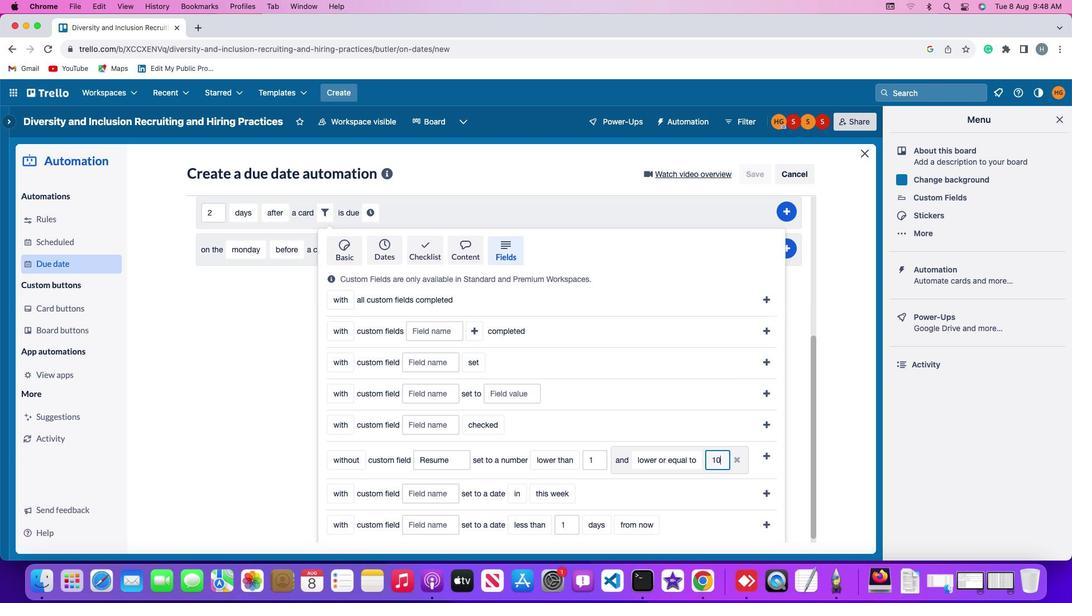 
Action: Mouse moved to (769, 454)
Screenshot: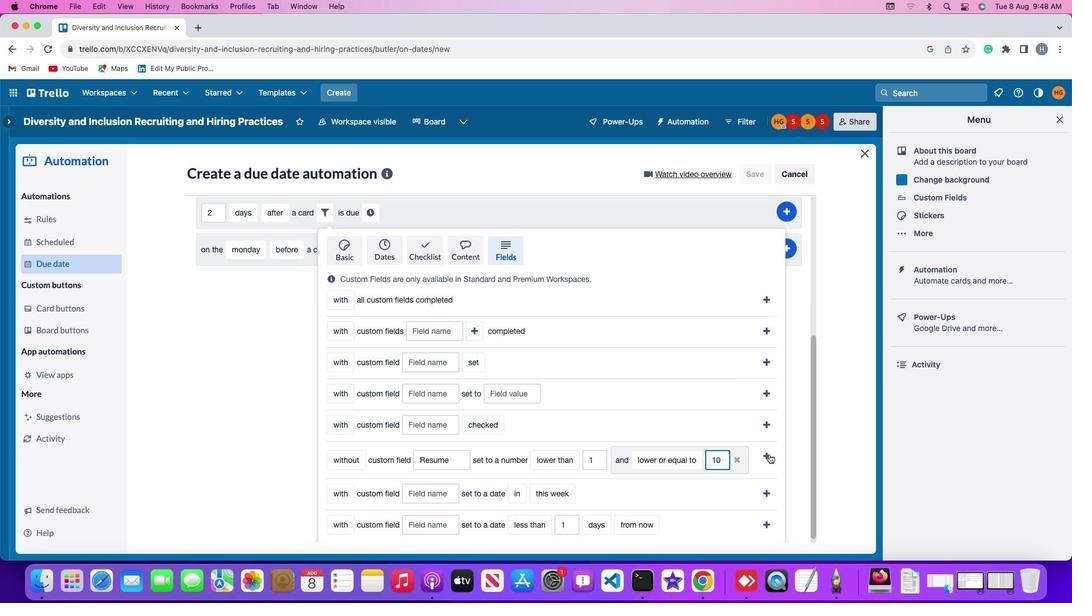
Action: Mouse pressed left at (769, 454)
Screenshot: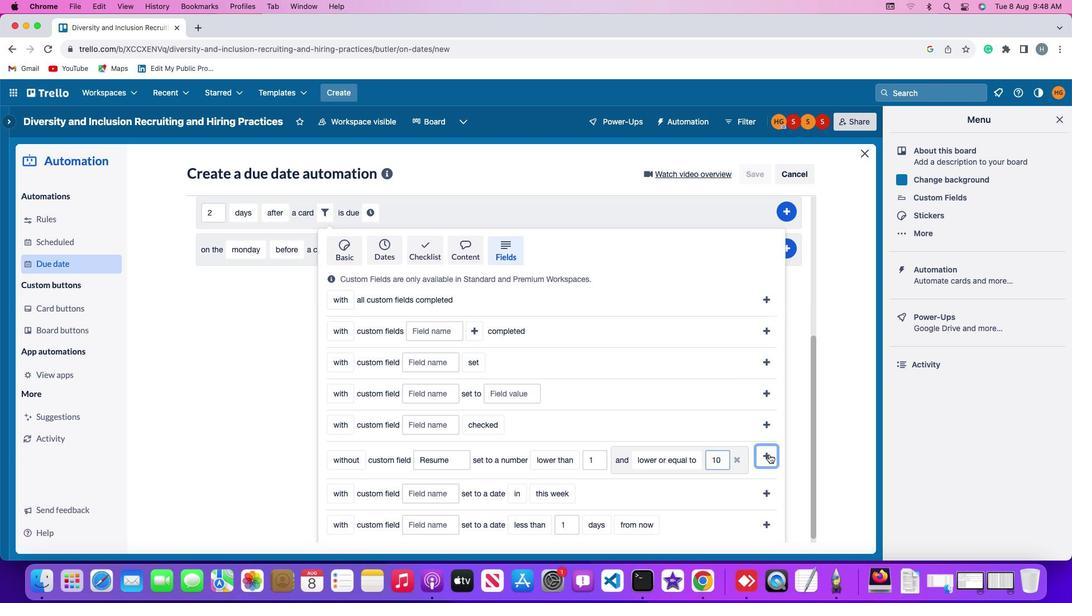 
Action: Mouse moved to (697, 451)
Screenshot: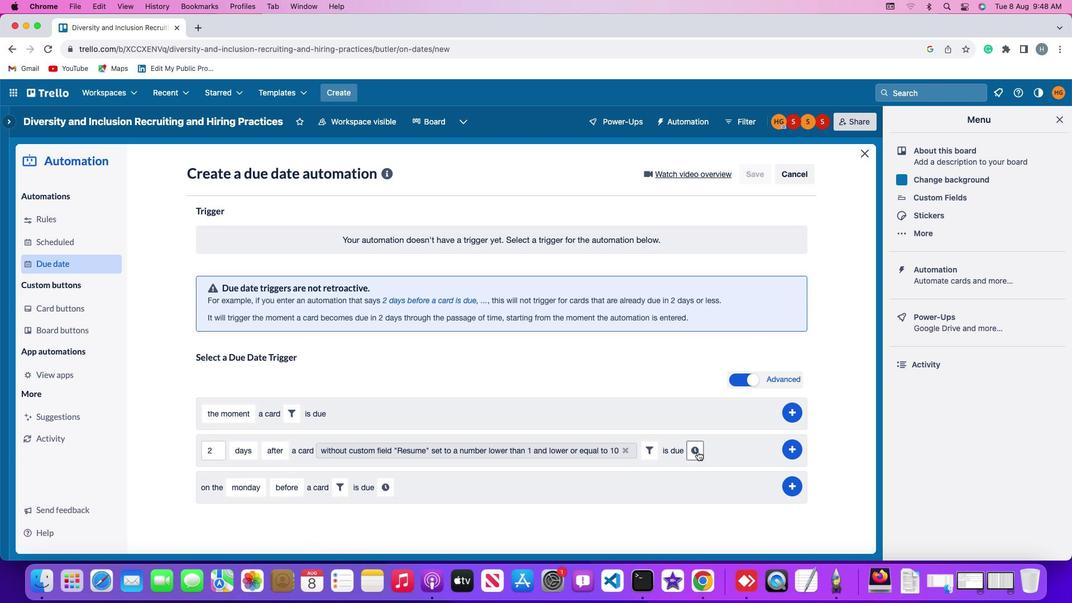 
Action: Mouse pressed left at (697, 451)
Screenshot: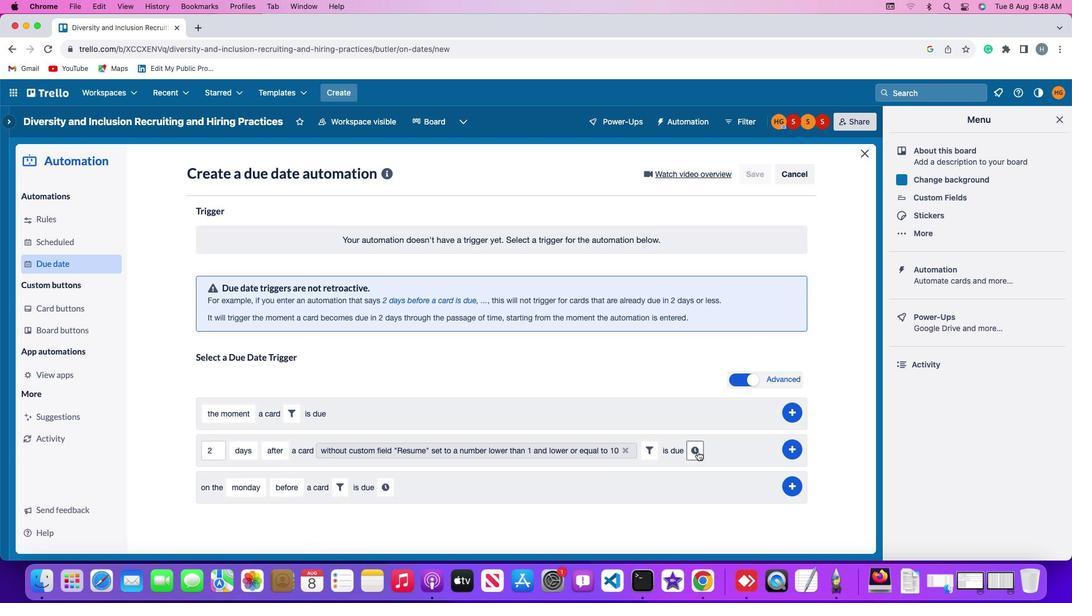 
Action: Mouse moved to (234, 475)
Screenshot: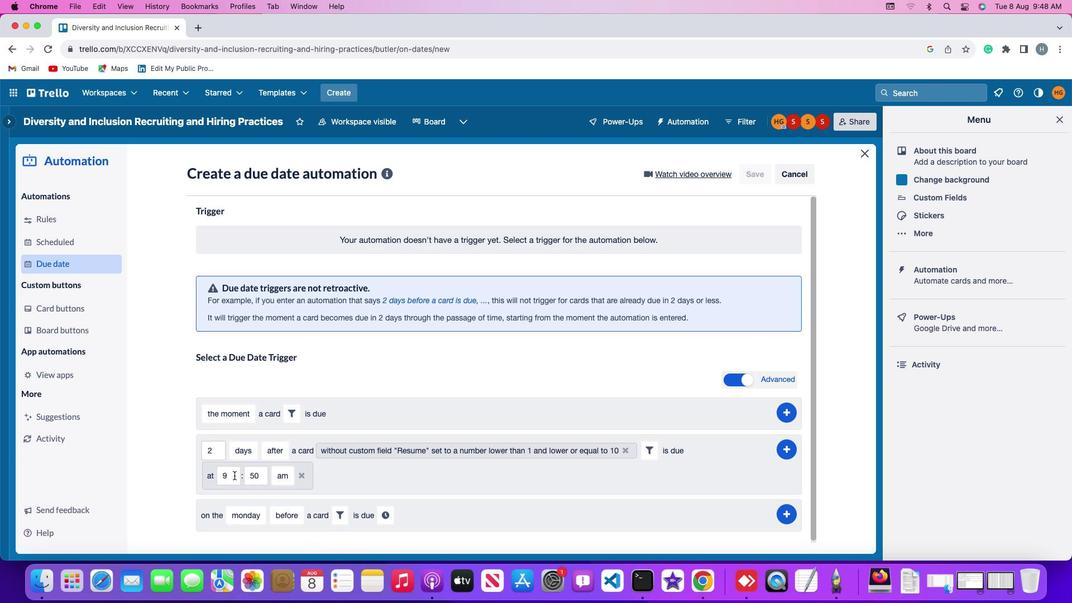 
Action: Mouse pressed left at (234, 475)
Screenshot: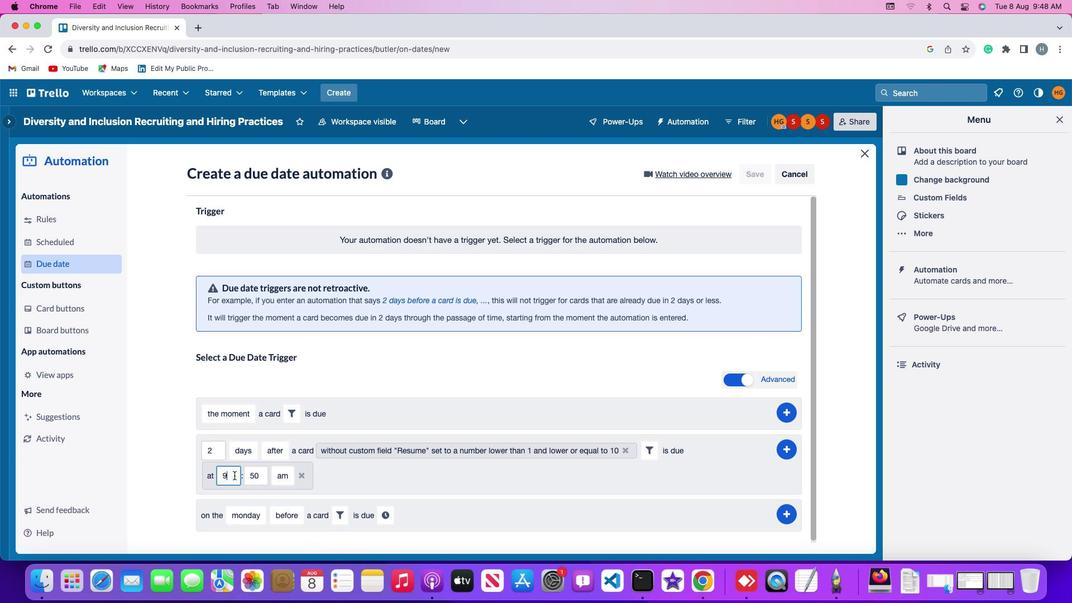 
Action: Key pressed Key.backspace'1''1'
Screenshot: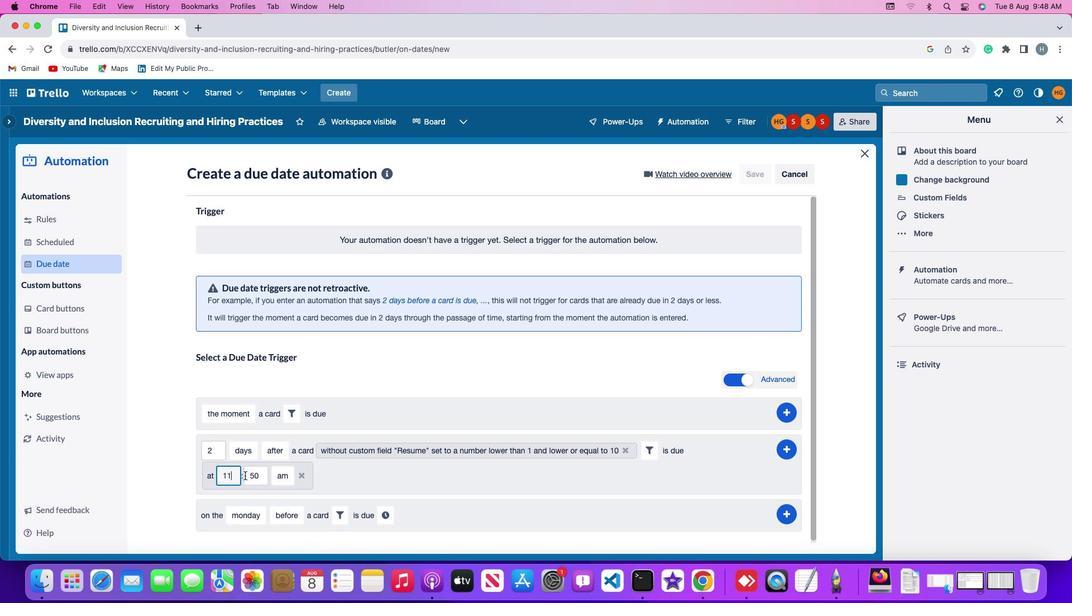 
Action: Mouse moved to (264, 474)
Screenshot: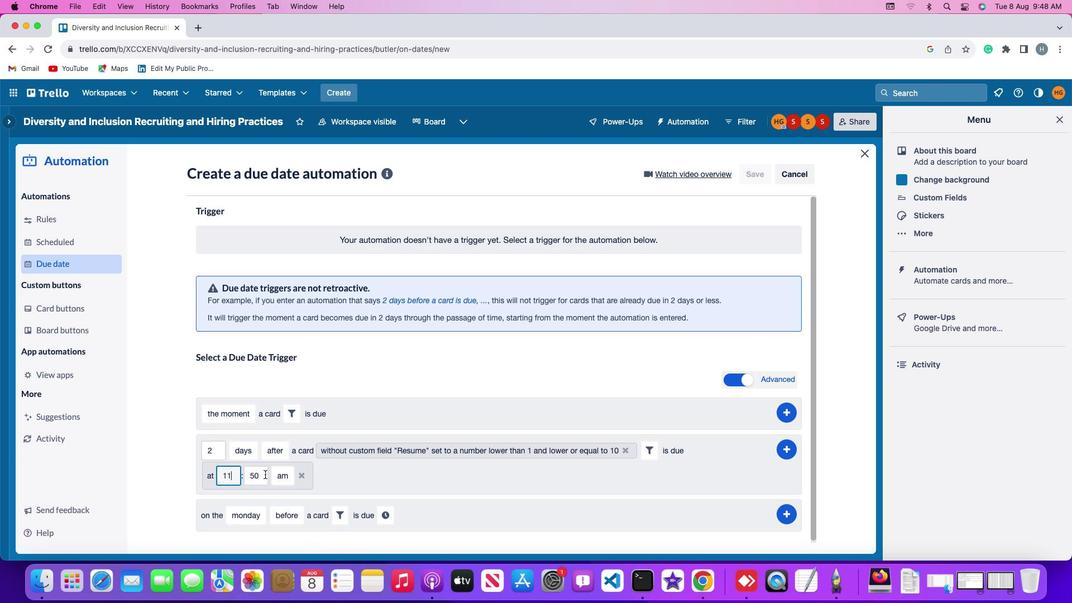 
Action: Mouse pressed left at (264, 474)
Screenshot: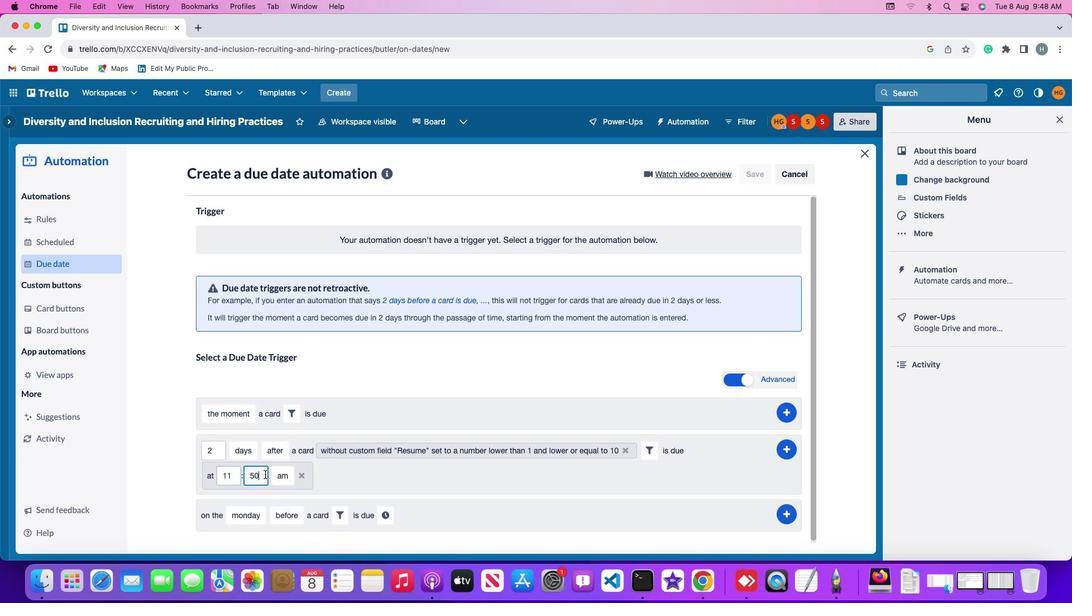 
Action: Mouse moved to (265, 474)
Screenshot: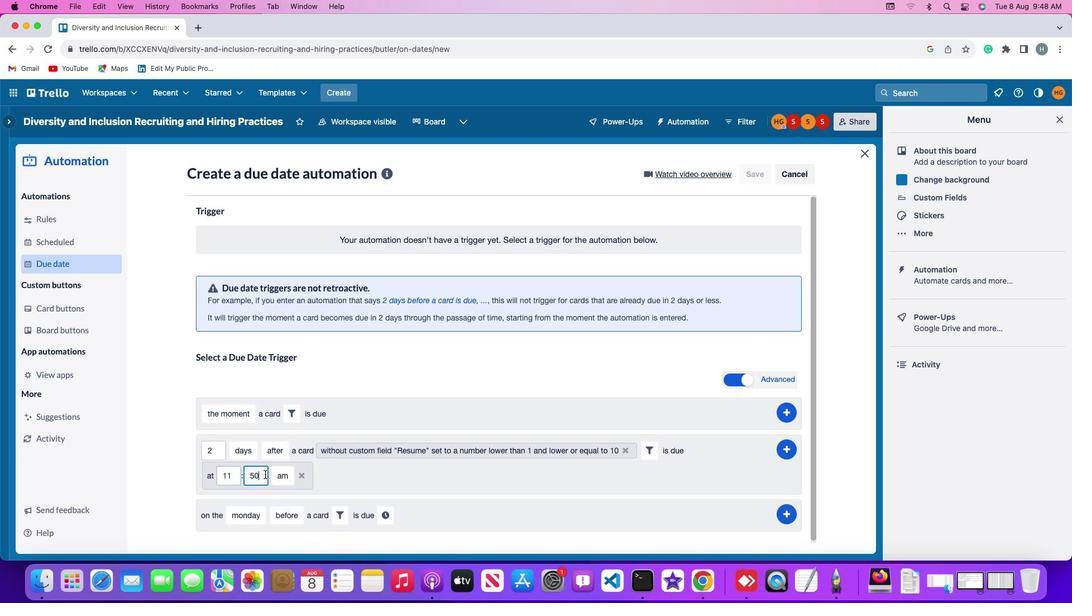 
Action: Key pressed Key.backspaceKey.backspaceKey.backspace'0''0'
Screenshot: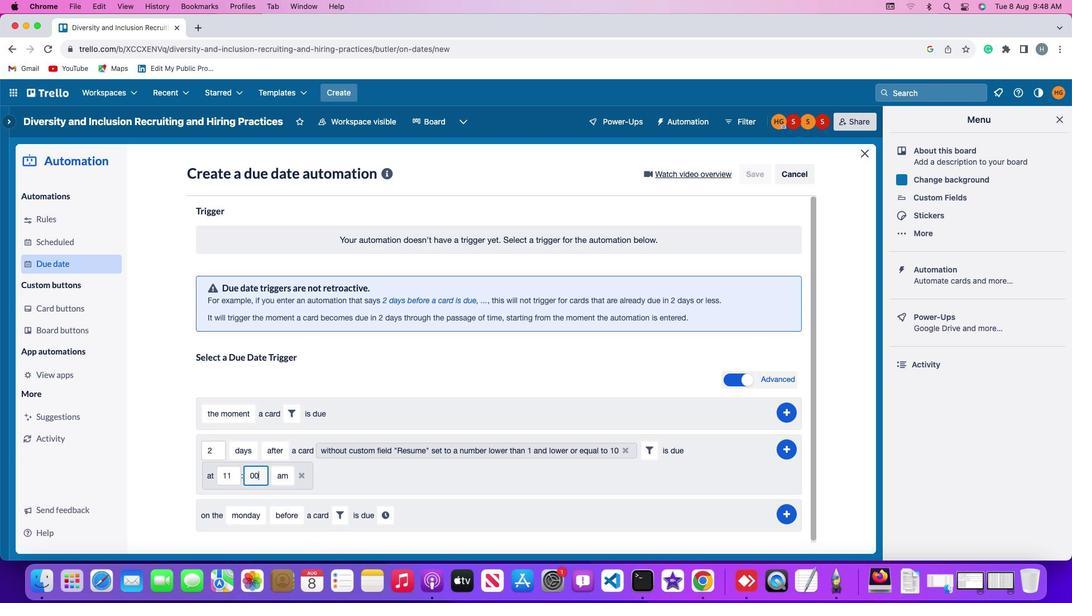 
Action: Mouse moved to (283, 478)
Screenshot: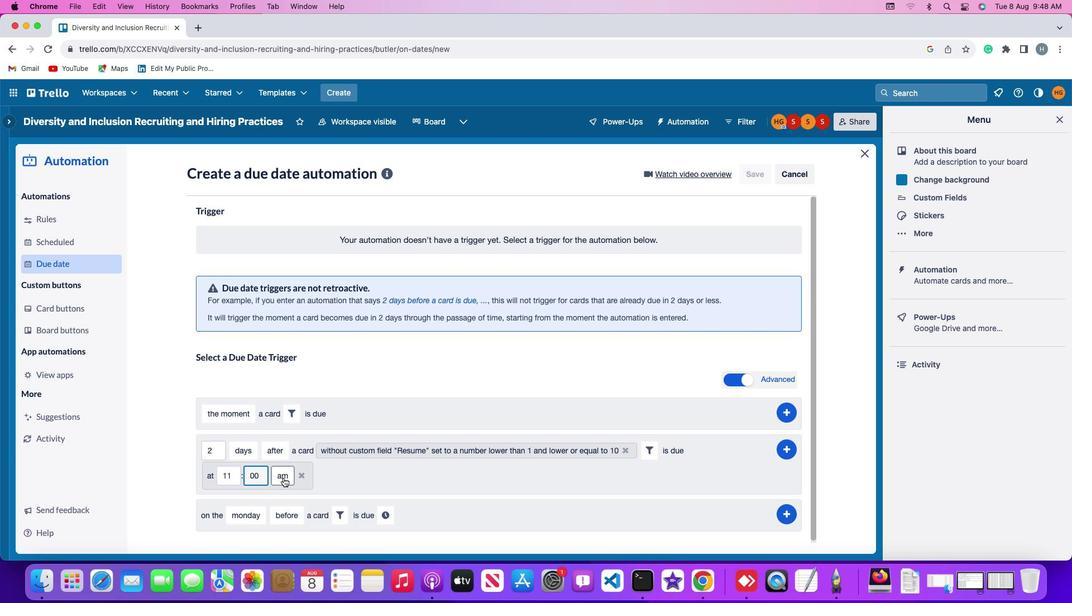 
Action: Mouse pressed left at (283, 478)
Screenshot: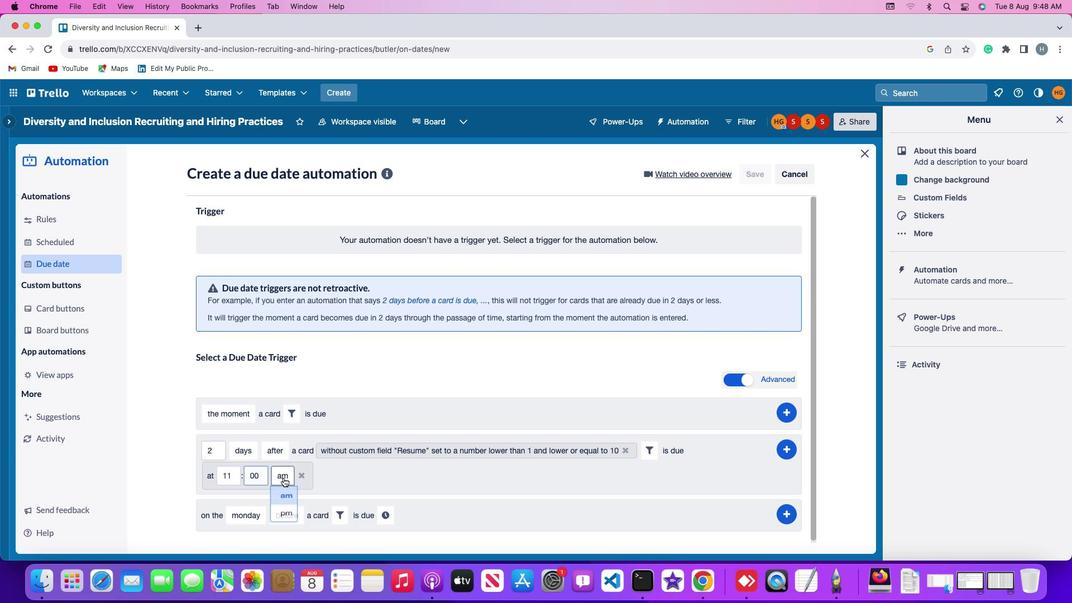 
Action: Mouse moved to (286, 498)
Screenshot: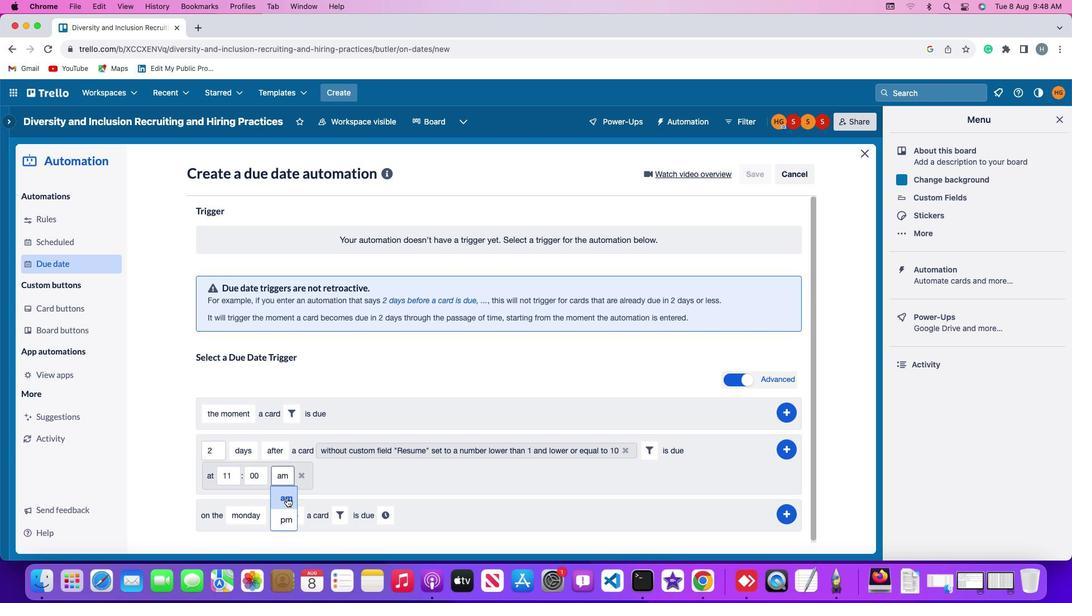 
Action: Mouse pressed left at (286, 498)
Screenshot: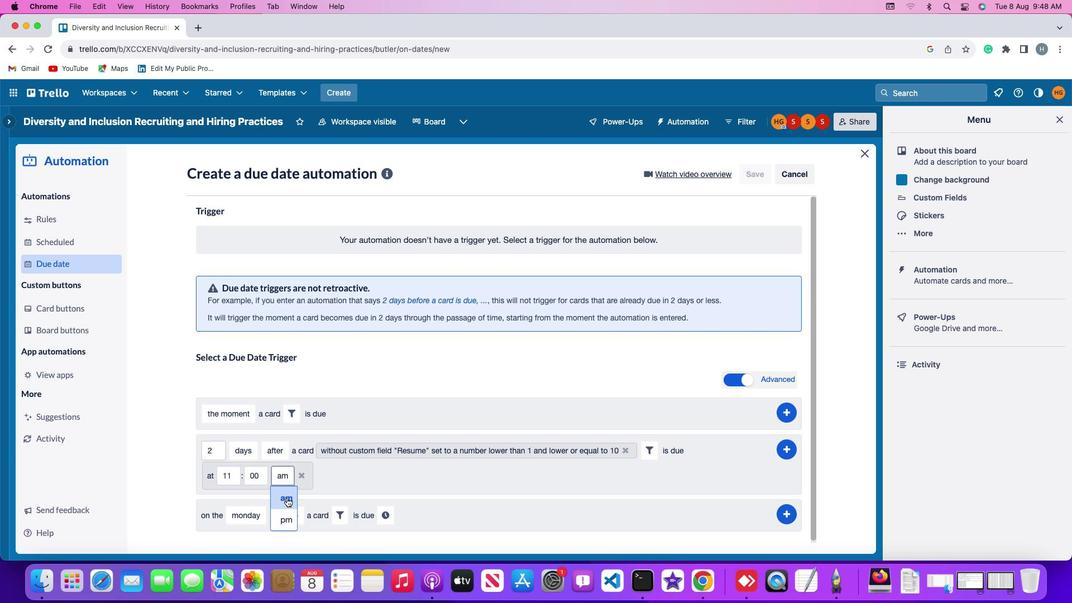 
Action: Mouse moved to (784, 447)
Screenshot: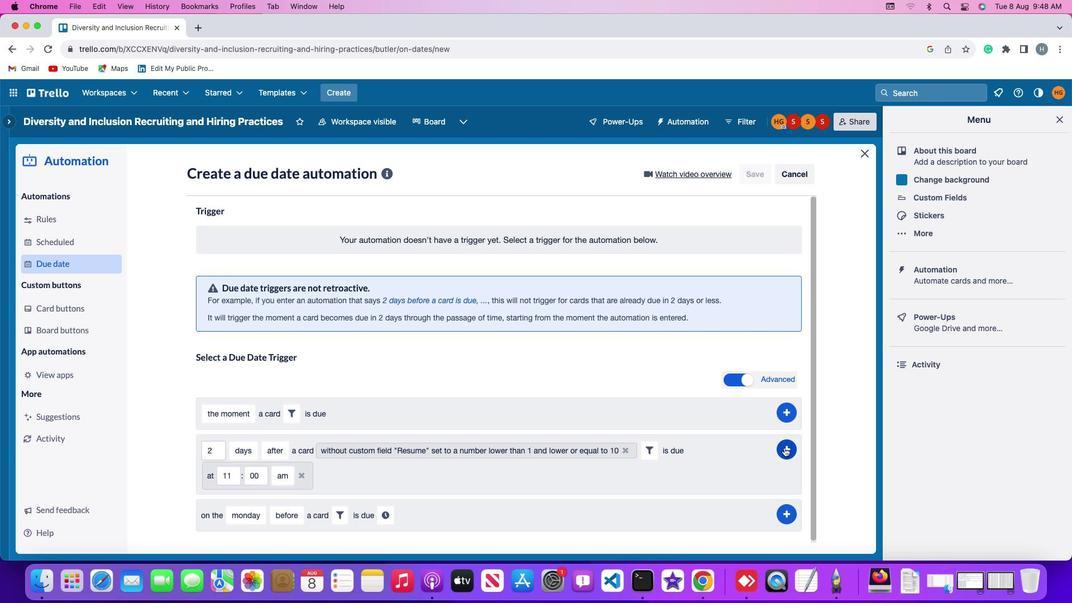 
Action: Mouse pressed left at (784, 447)
Screenshot: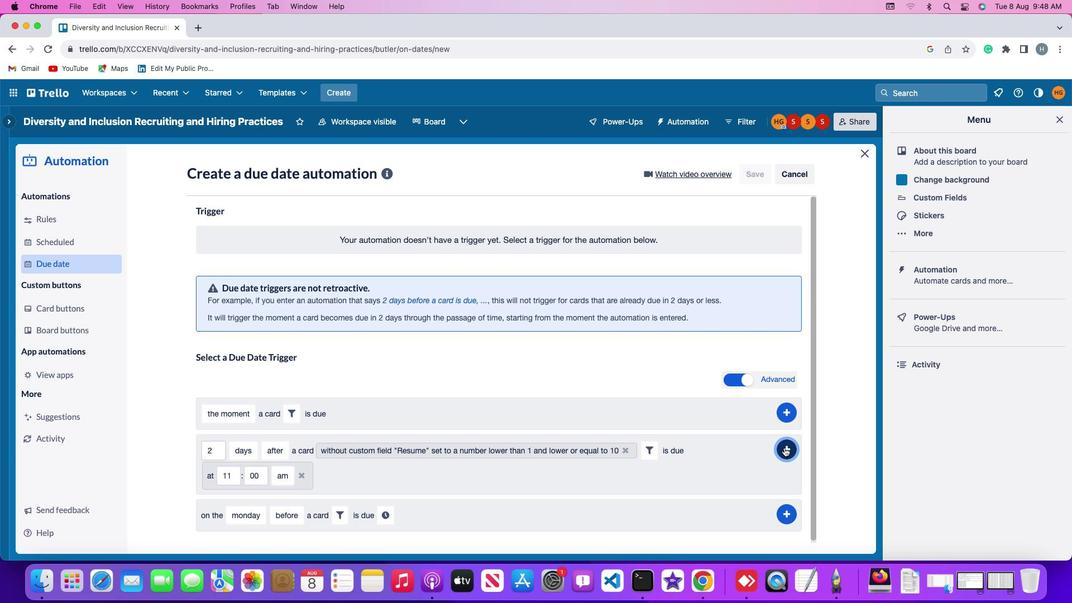 
Action: Mouse moved to (848, 348)
Screenshot: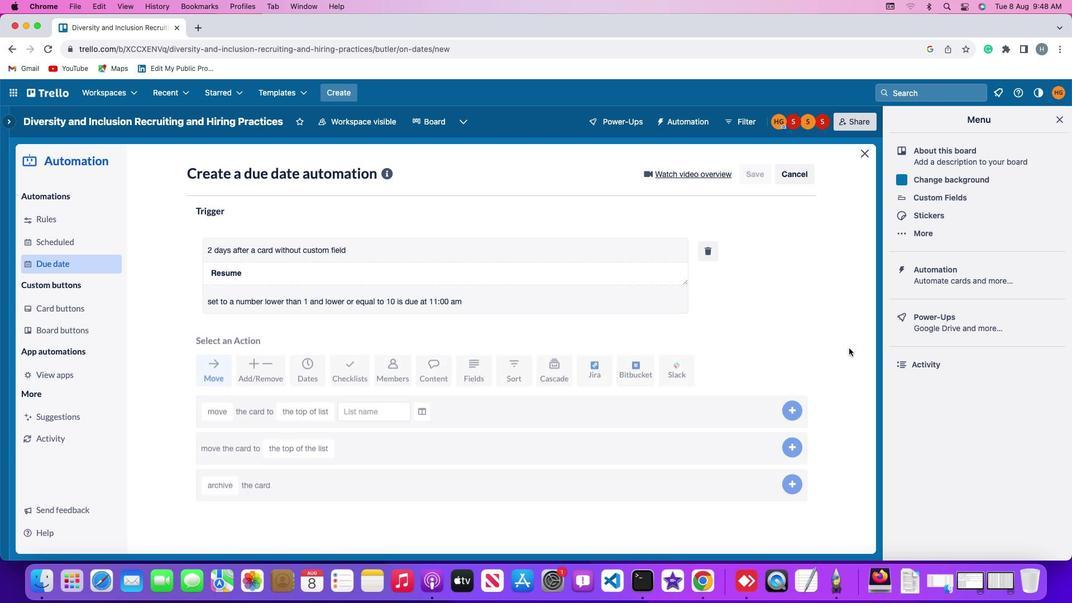 
